 Task: Check the sale-to-list ratio of new carpet in the last 3 years.
Action: Mouse moved to (1023, 238)
Screenshot: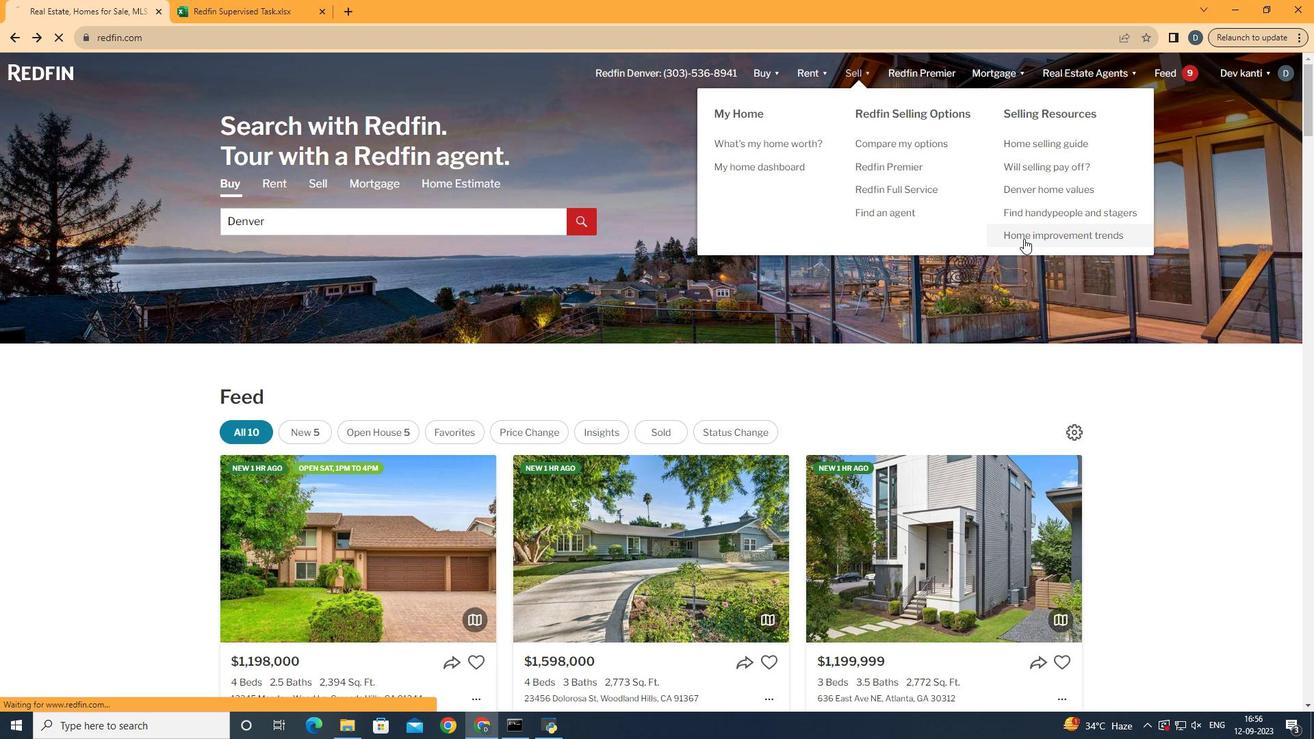 
Action: Mouse pressed left at (1023, 238)
Screenshot: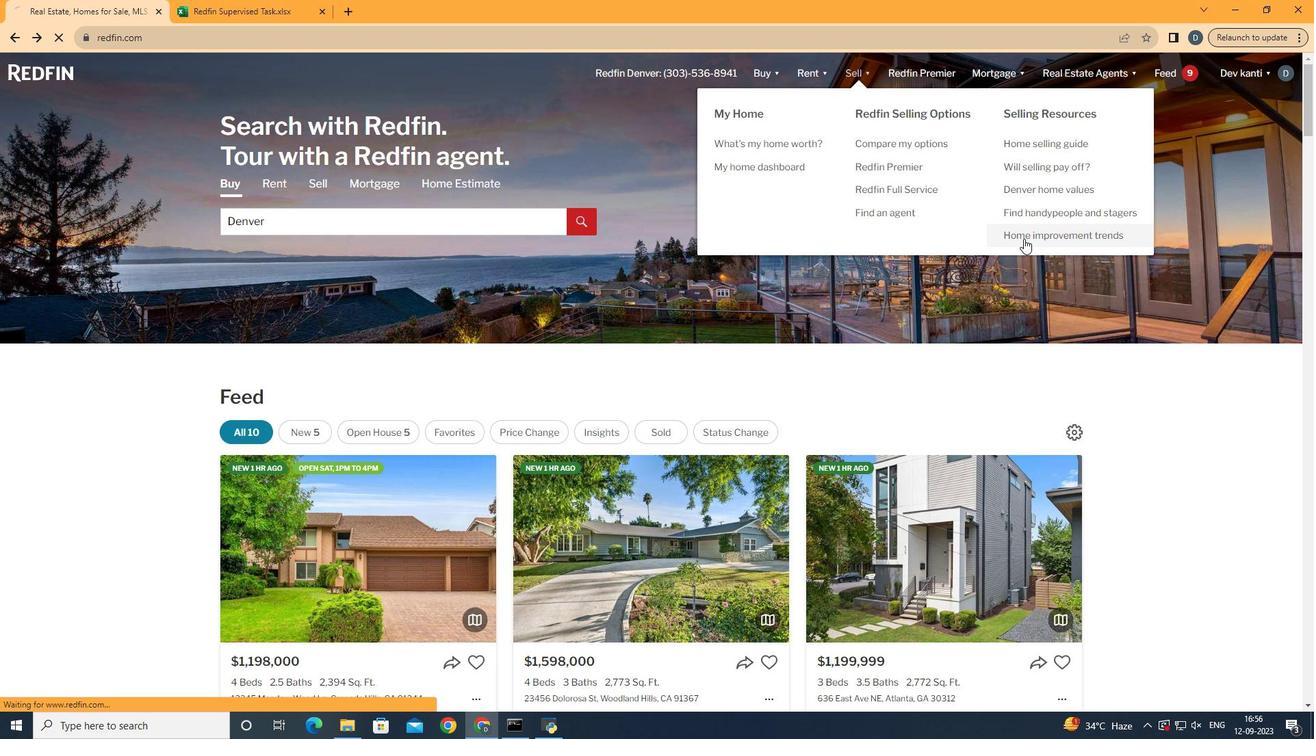 
Action: Mouse moved to (308, 260)
Screenshot: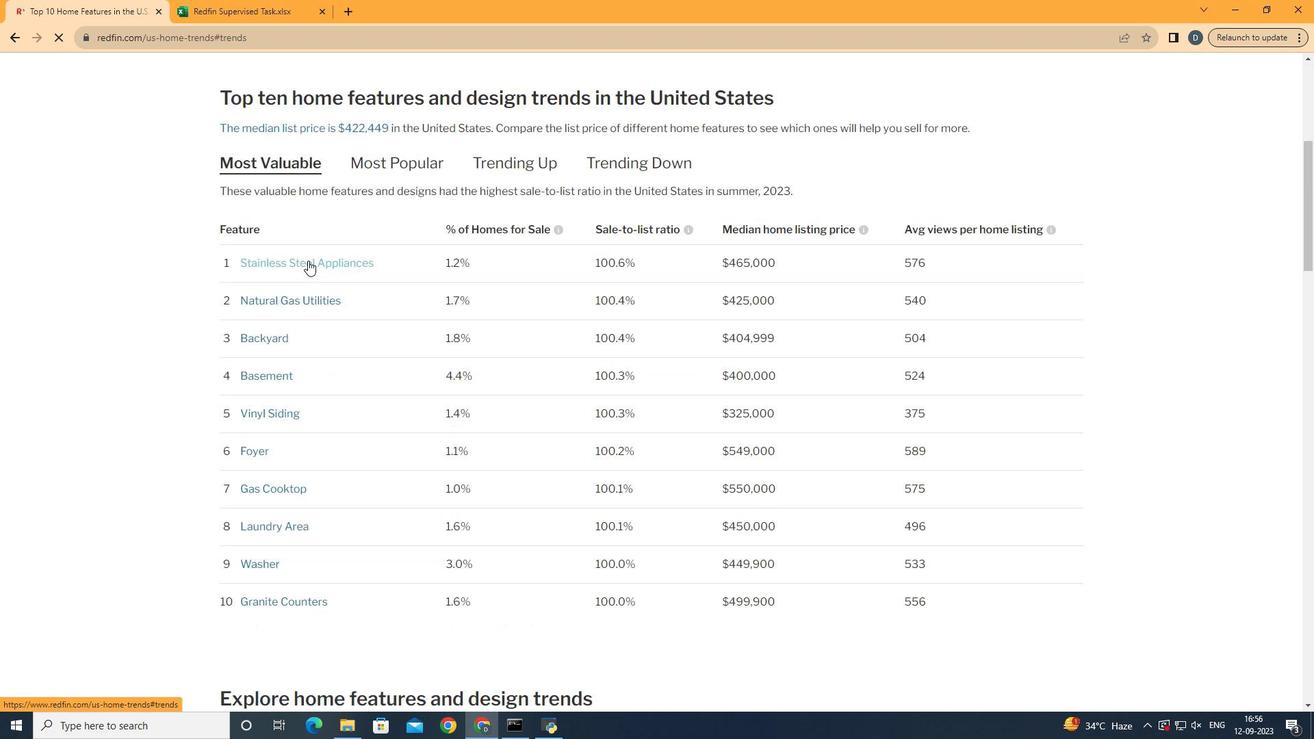 
Action: Mouse pressed left at (308, 260)
Screenshot: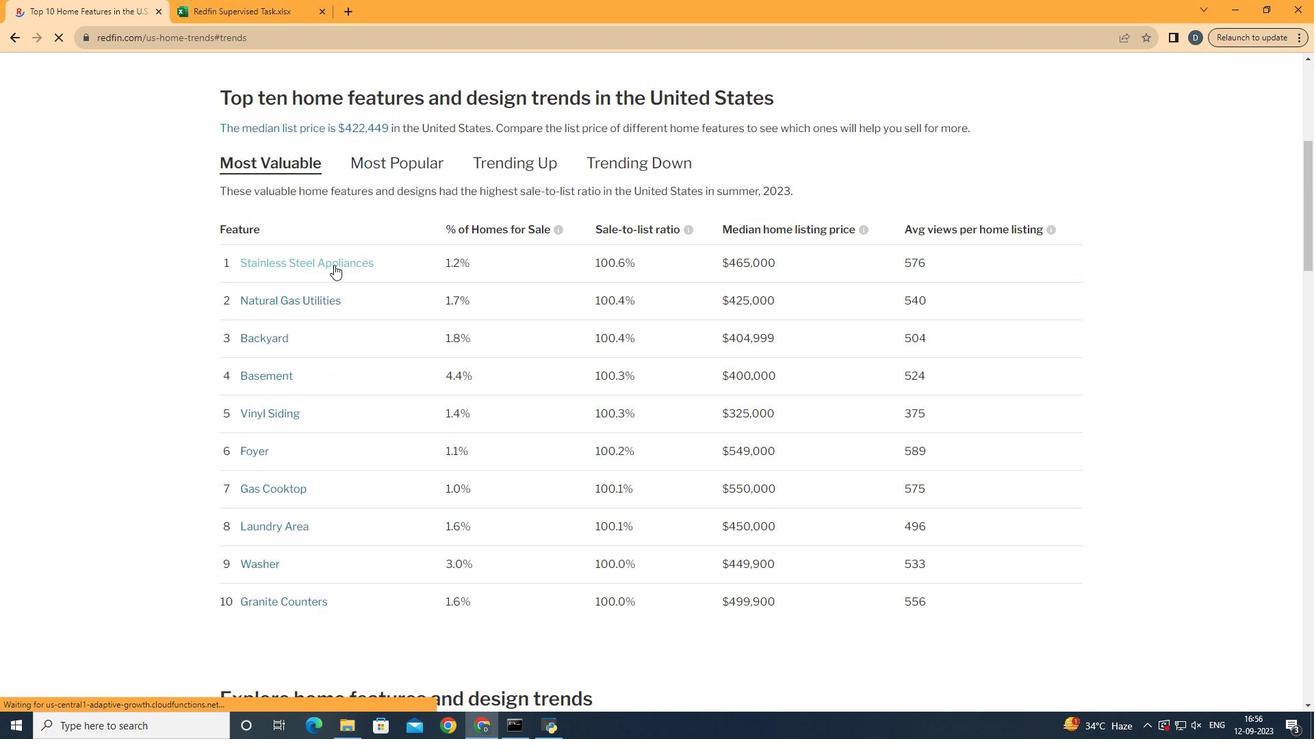 
Action: Mouse moved to (412, 337)
Screenshot: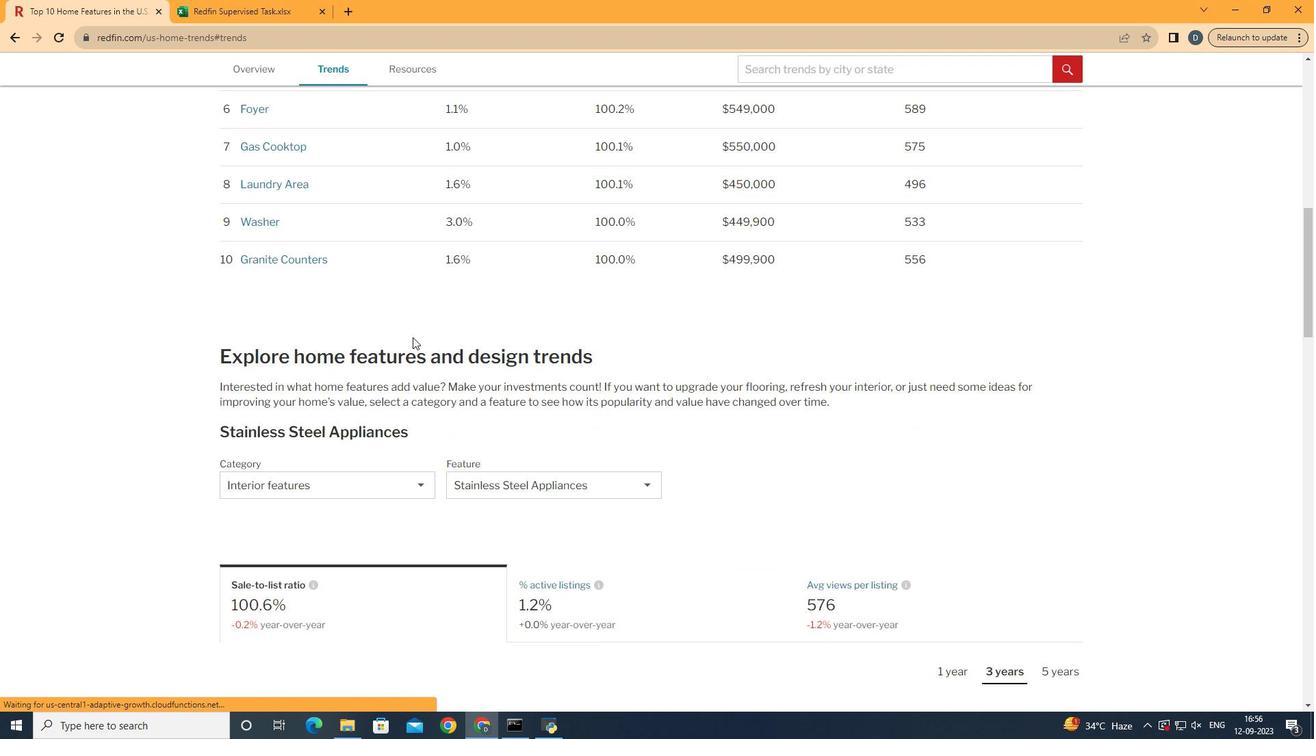 
Action: Mouse scrolled (412, 336) with delta (0, 0)
Screenshot: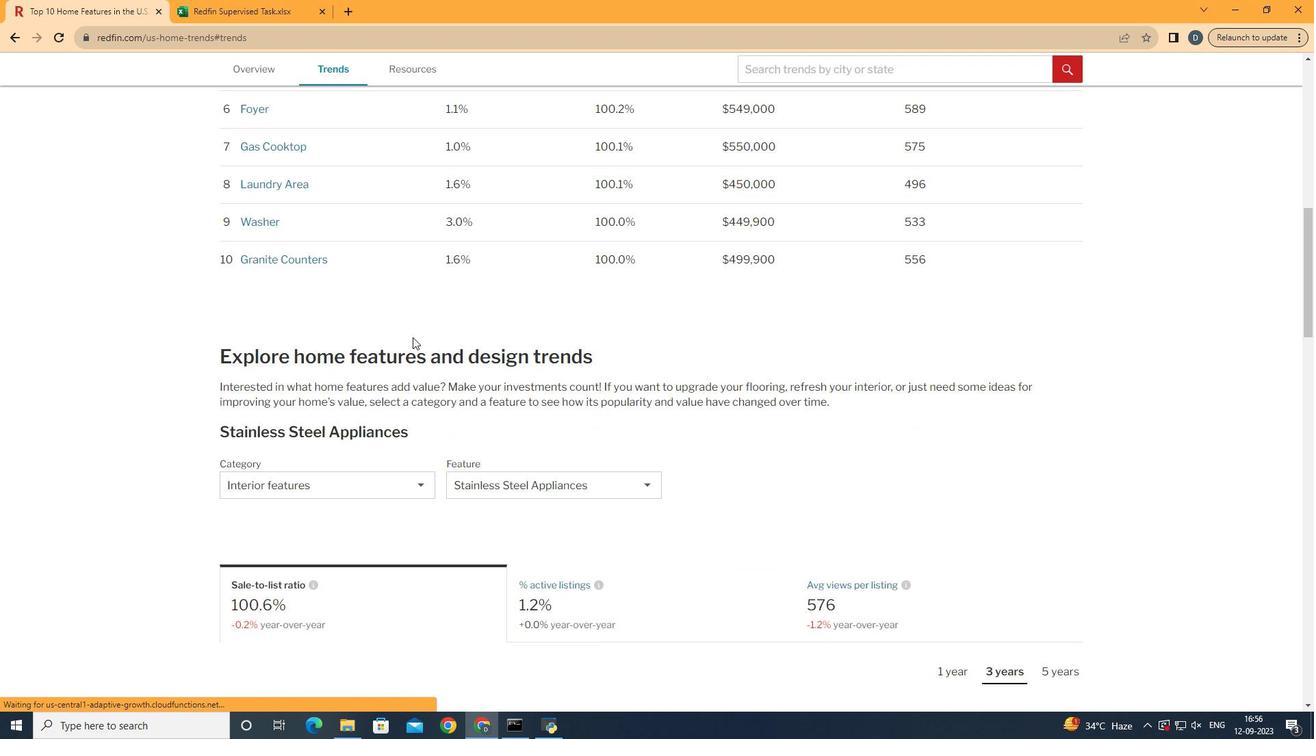 
Action: Mouse scrolled (412, 336) with delta (0, 0)
Screenshot: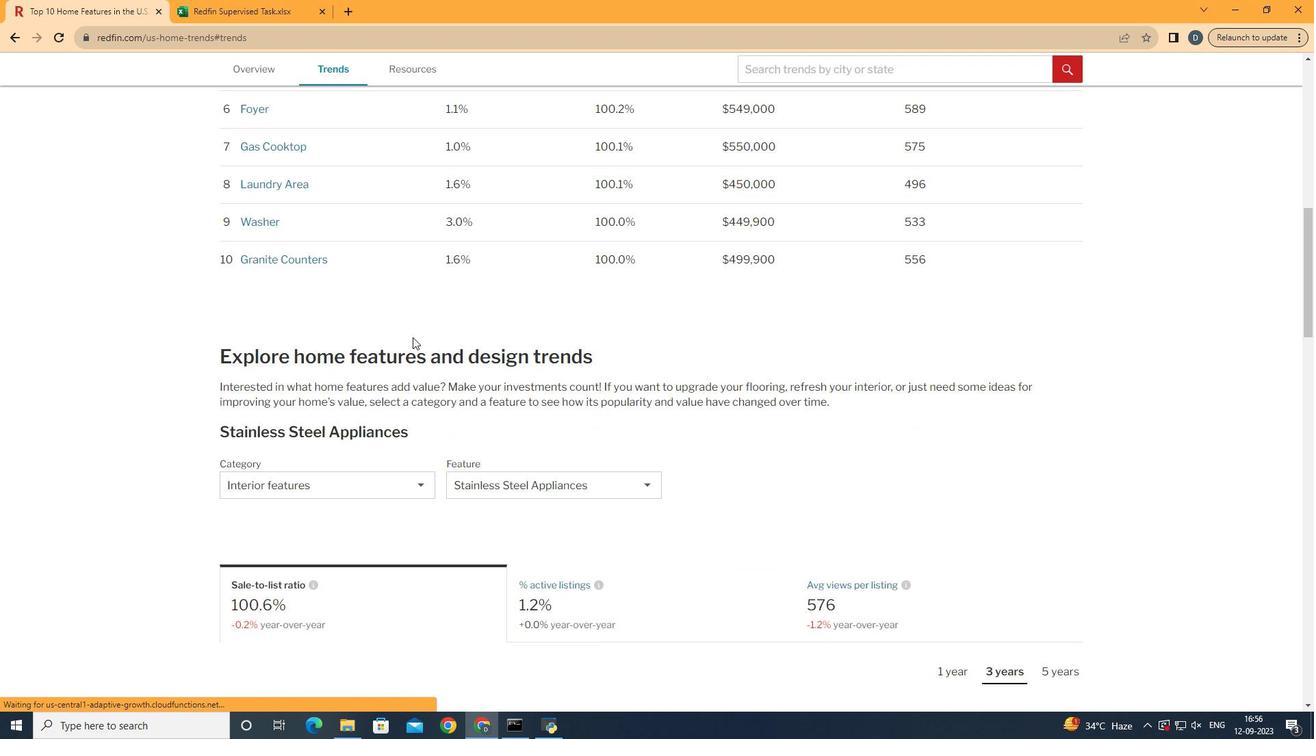 
Action: Mouse scrolled (412, 336) with delta (0, 0)
Screenshot: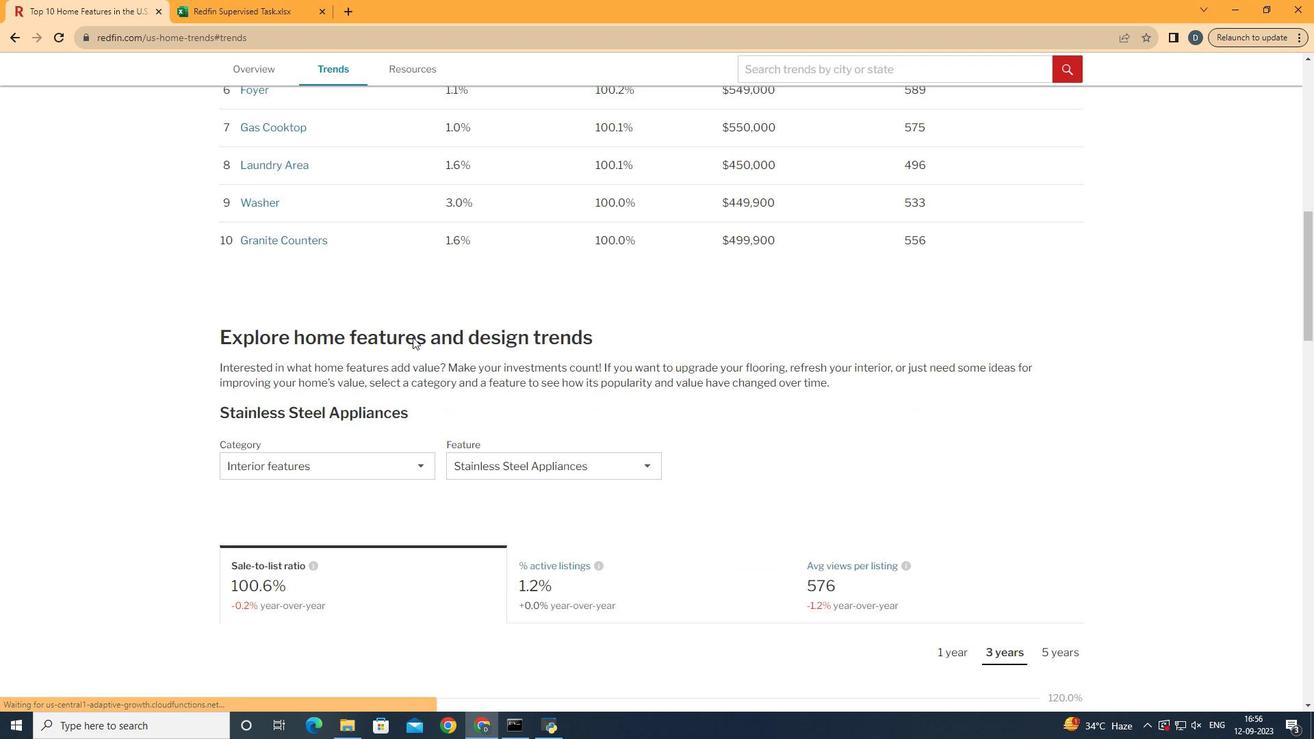 
Action: Mouse scrolled (412, 336) with delta (0, 0)
Screenshot: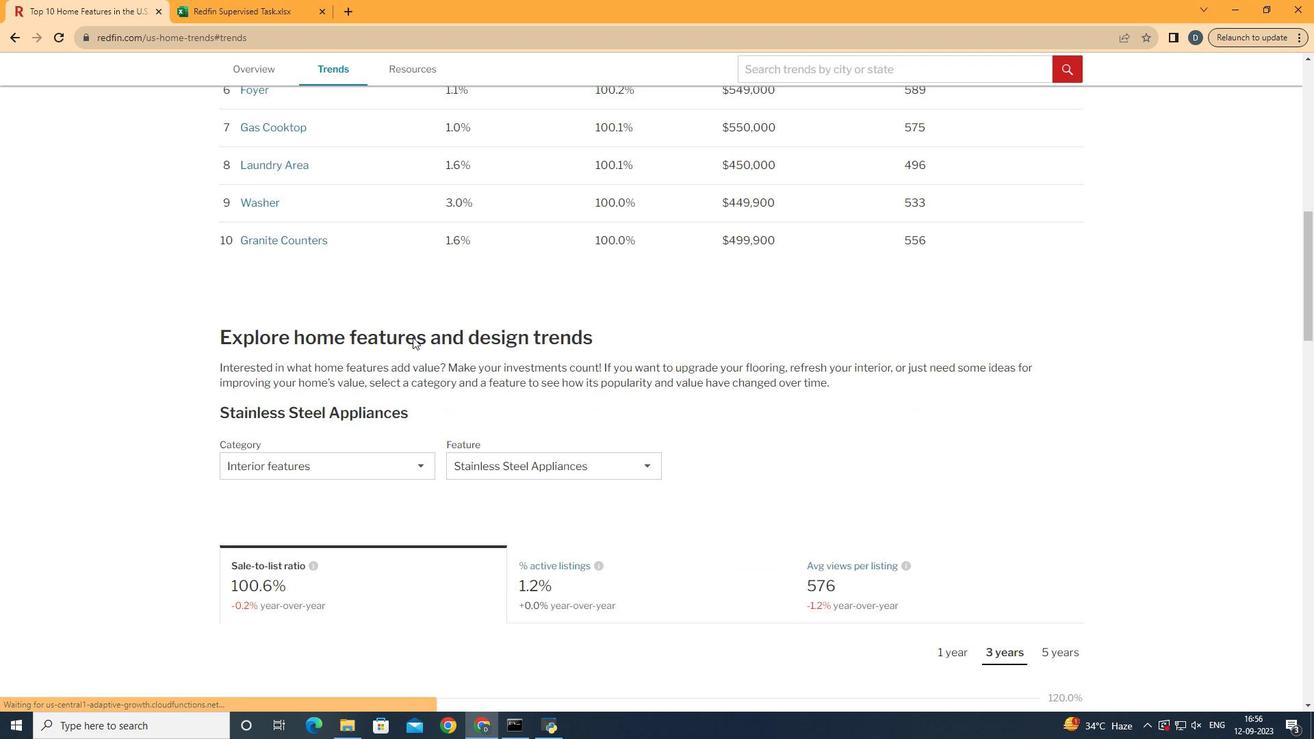 
Action: Mouse scrolled (412, 336) with delta (0, 0)
Screenshot: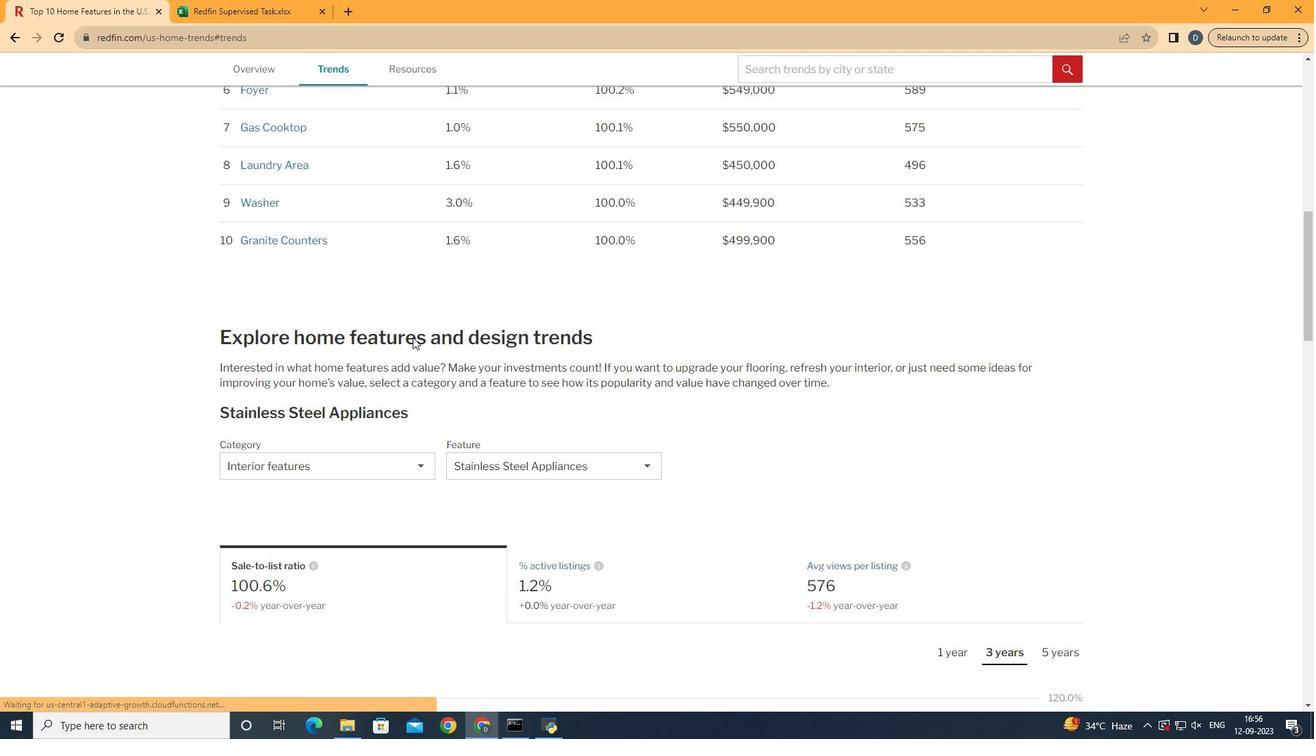 
Action: Mouse moved to (412, 337)
Screenshot: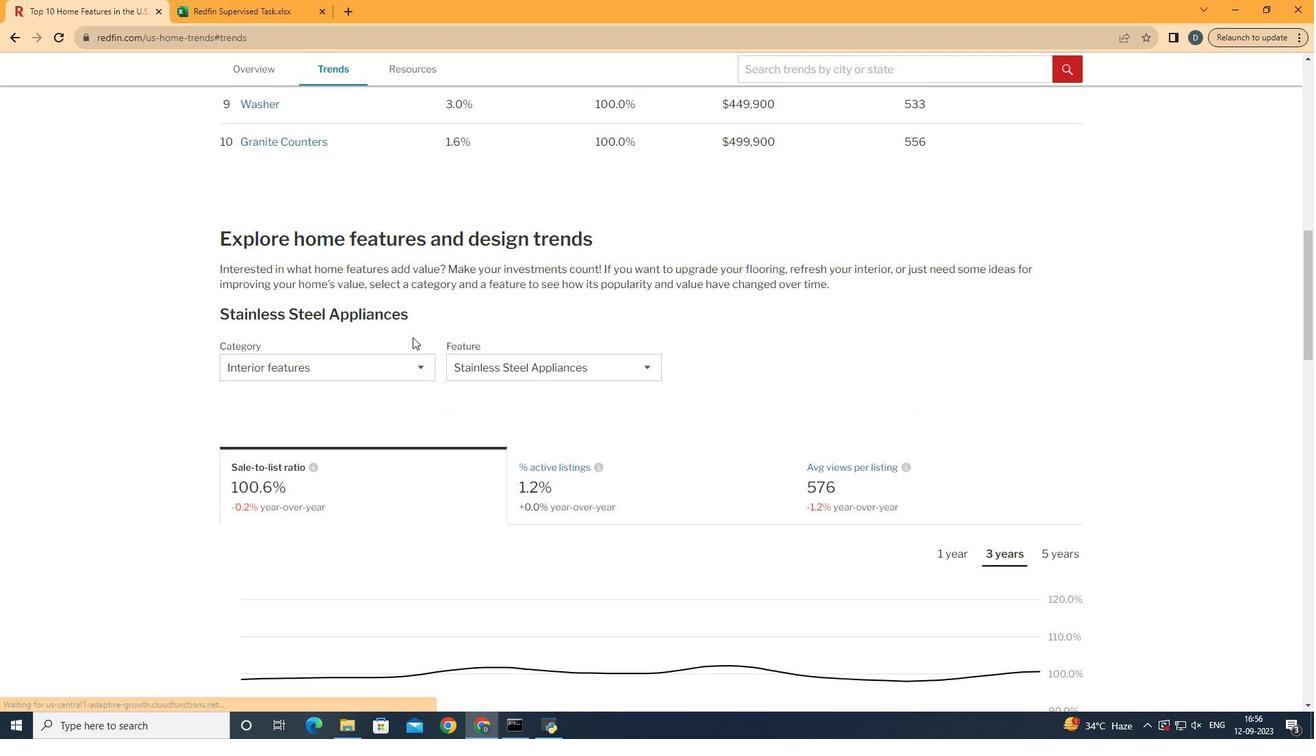 
Action: Mouse scrolled (412, 336) with delta (0, 0)
Screenshot: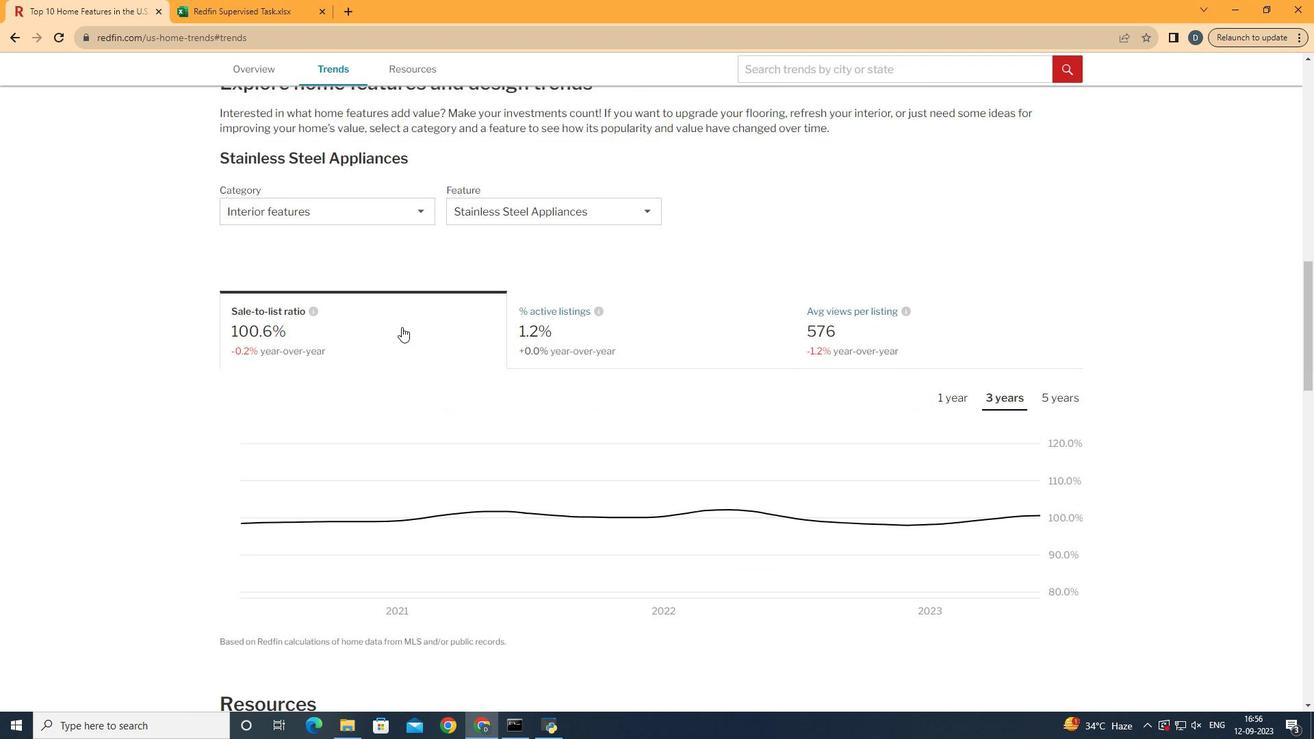 
Action: Mouse scrolled (412, 336) with delta (0, 0)
Screenshot: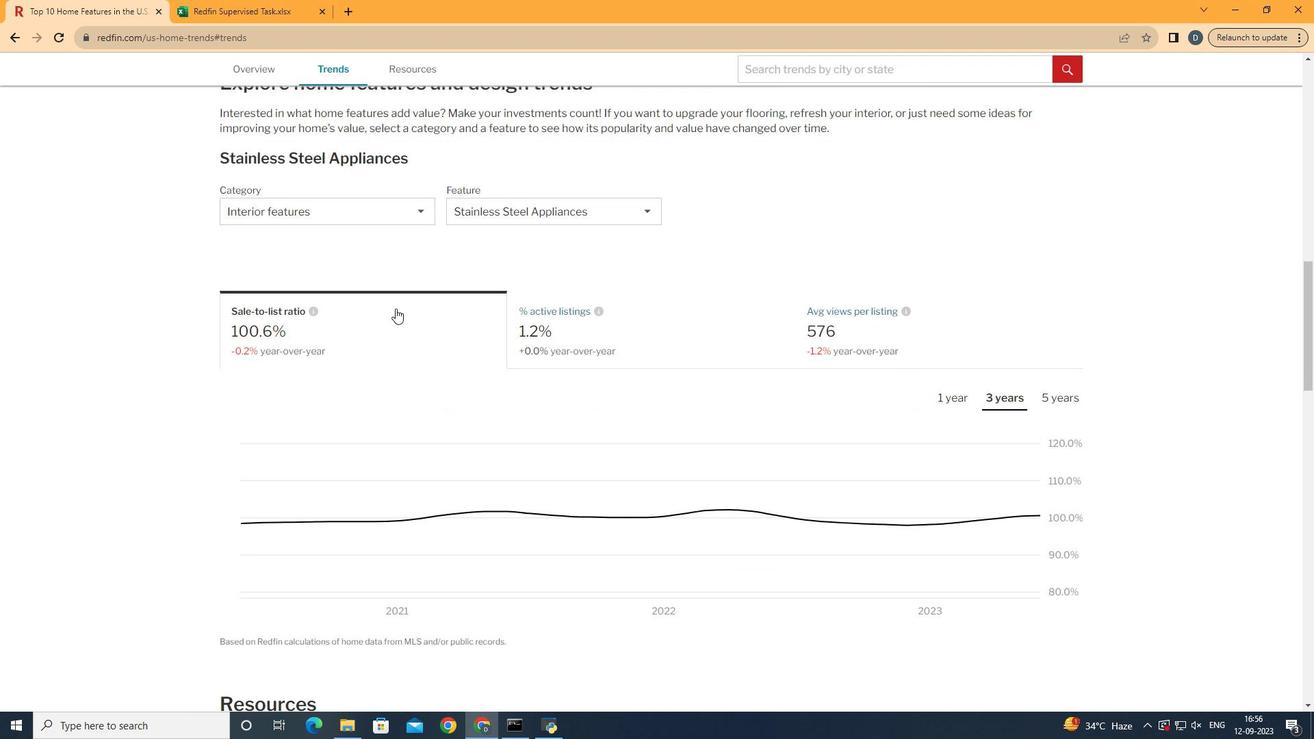 
Action: Mouse scrolled (412, 336) with delta (0, 0)
Screenshot: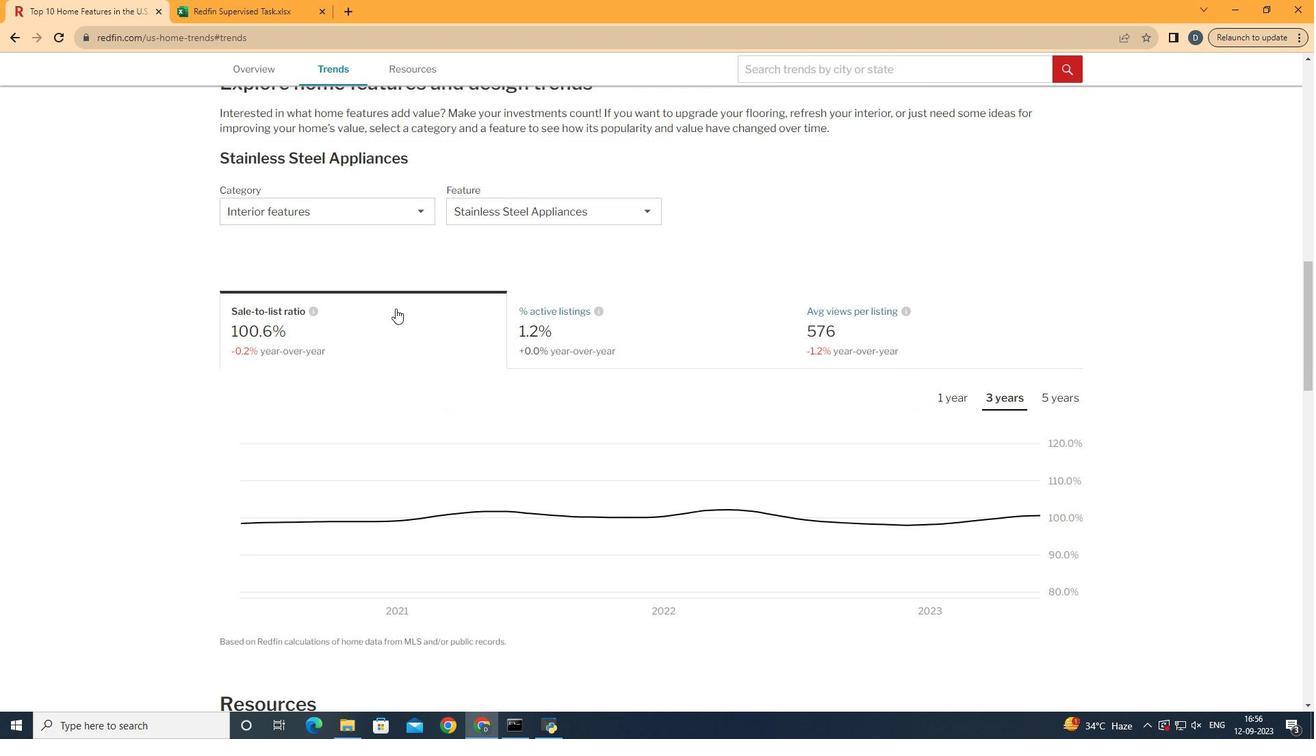 
Action: Mouse scrolled (412, 336) with delta (0, 0)
Screenshot: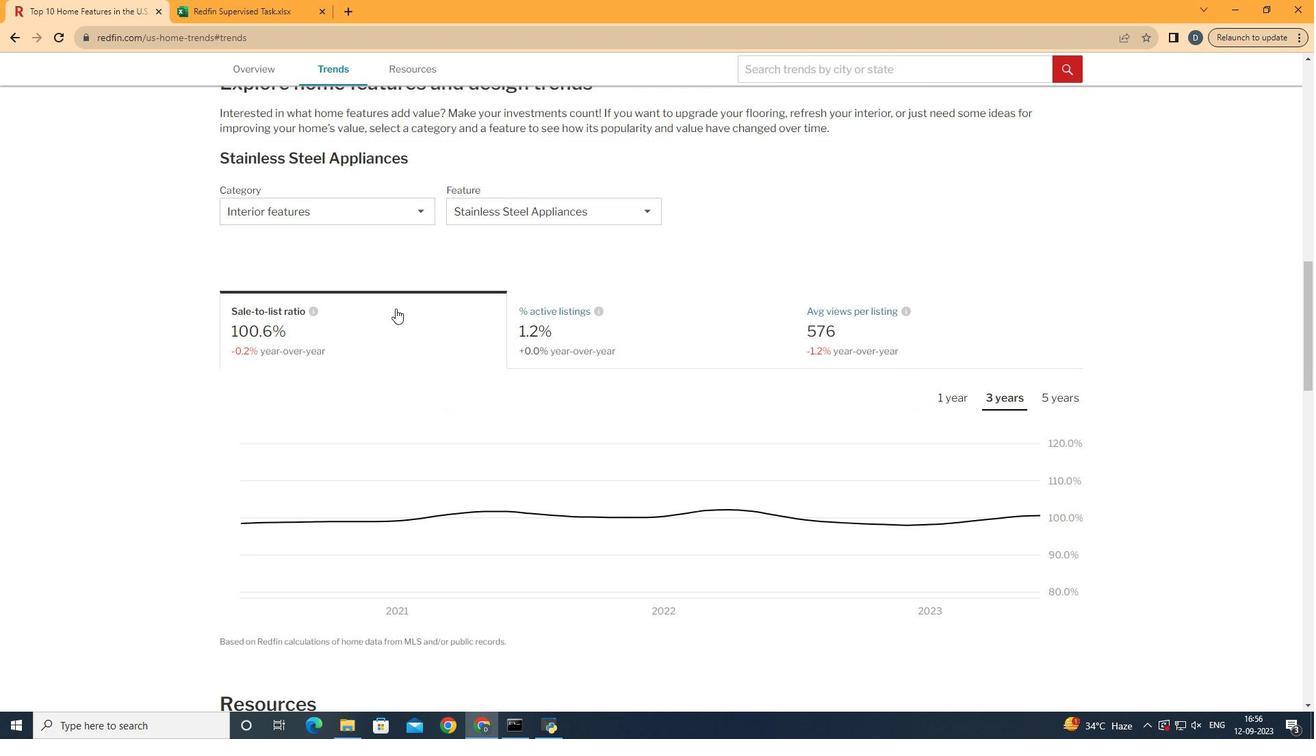 
Action: Mouse moved to (401, 210)
Screenshot: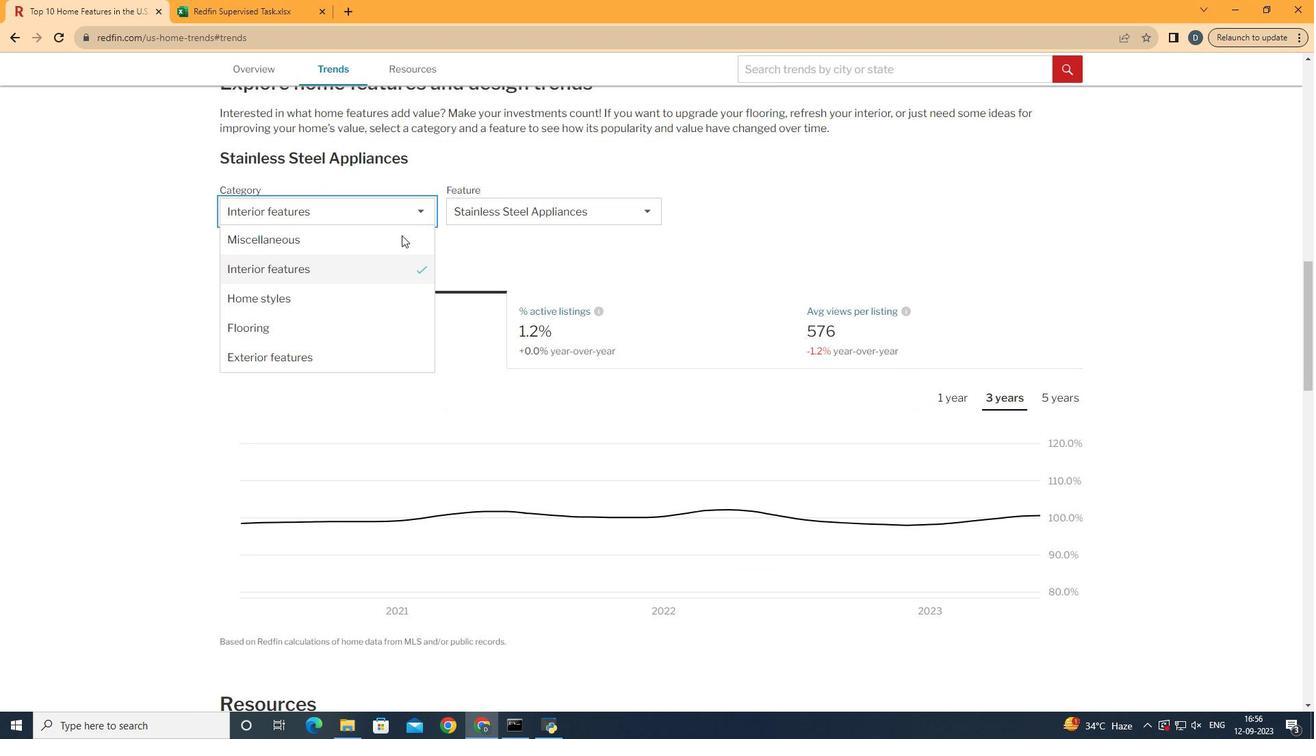 
Action: Mouse pressed left at (401, 210)
Screenshot: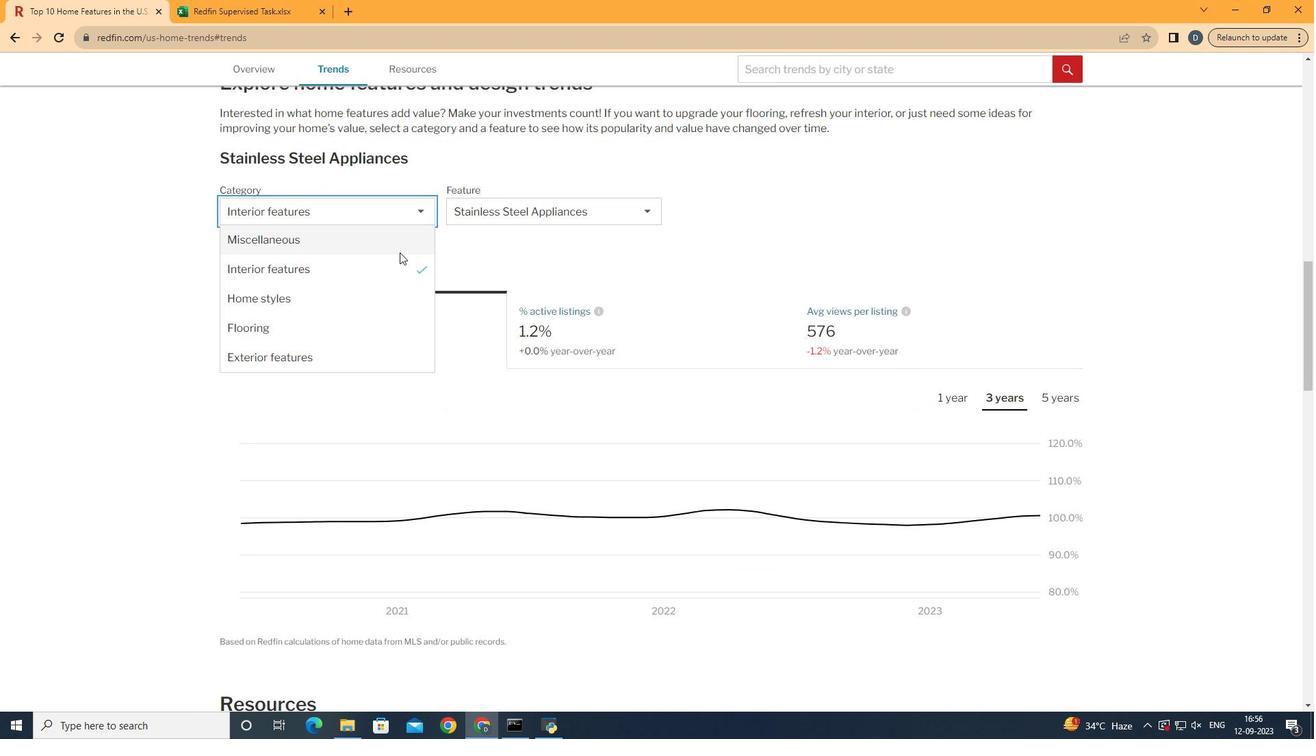 
Action: Mouse moved to (397, 267)
Screenshot: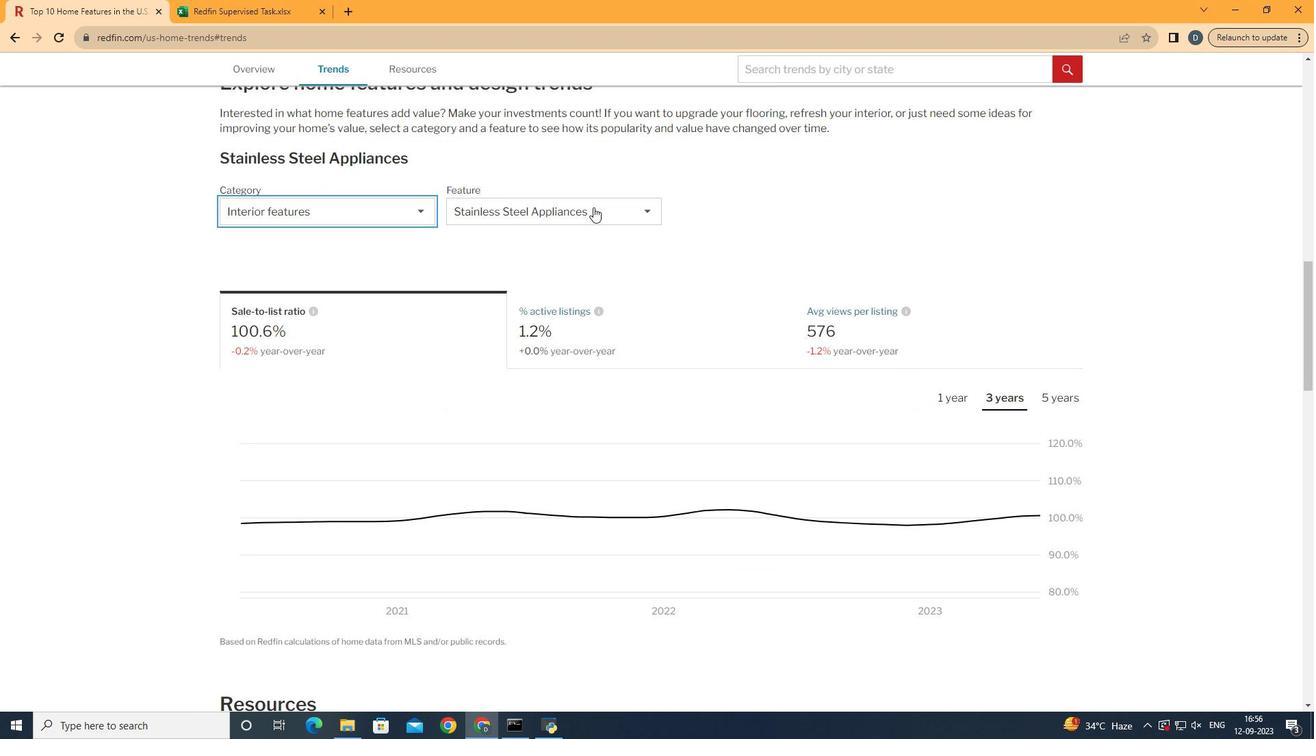 
Action: Mouse pressed left at (397, 267)
Screenshot: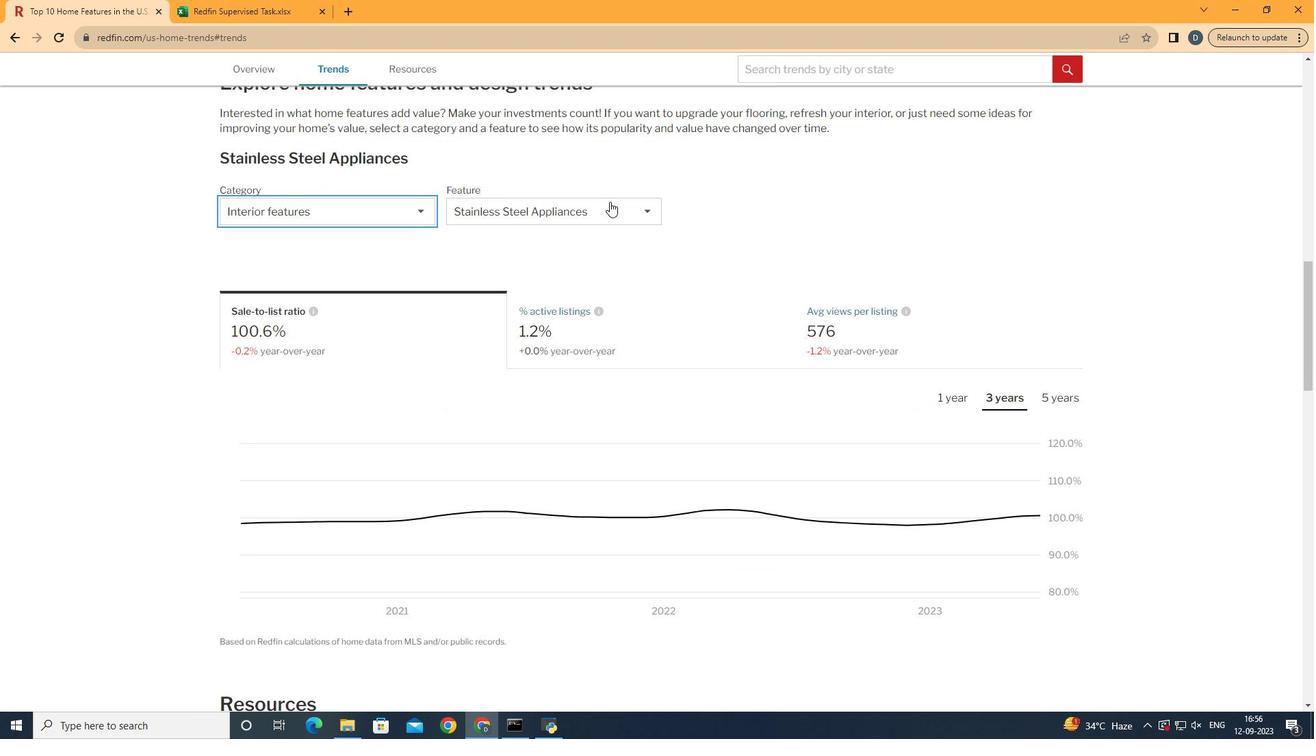 
Action: Mouse moved to (609, 201)
Screenshot: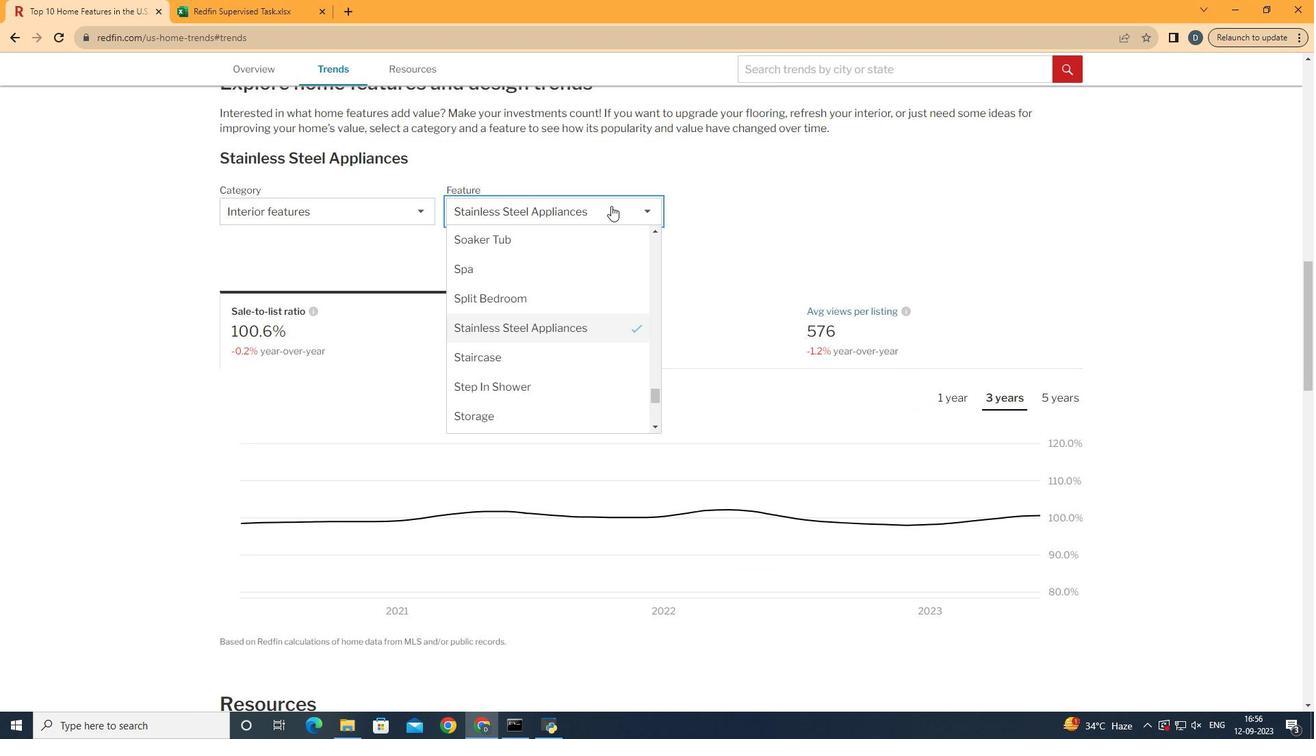 
Action: Mouse pressed left at (609, 201)
Screenshot: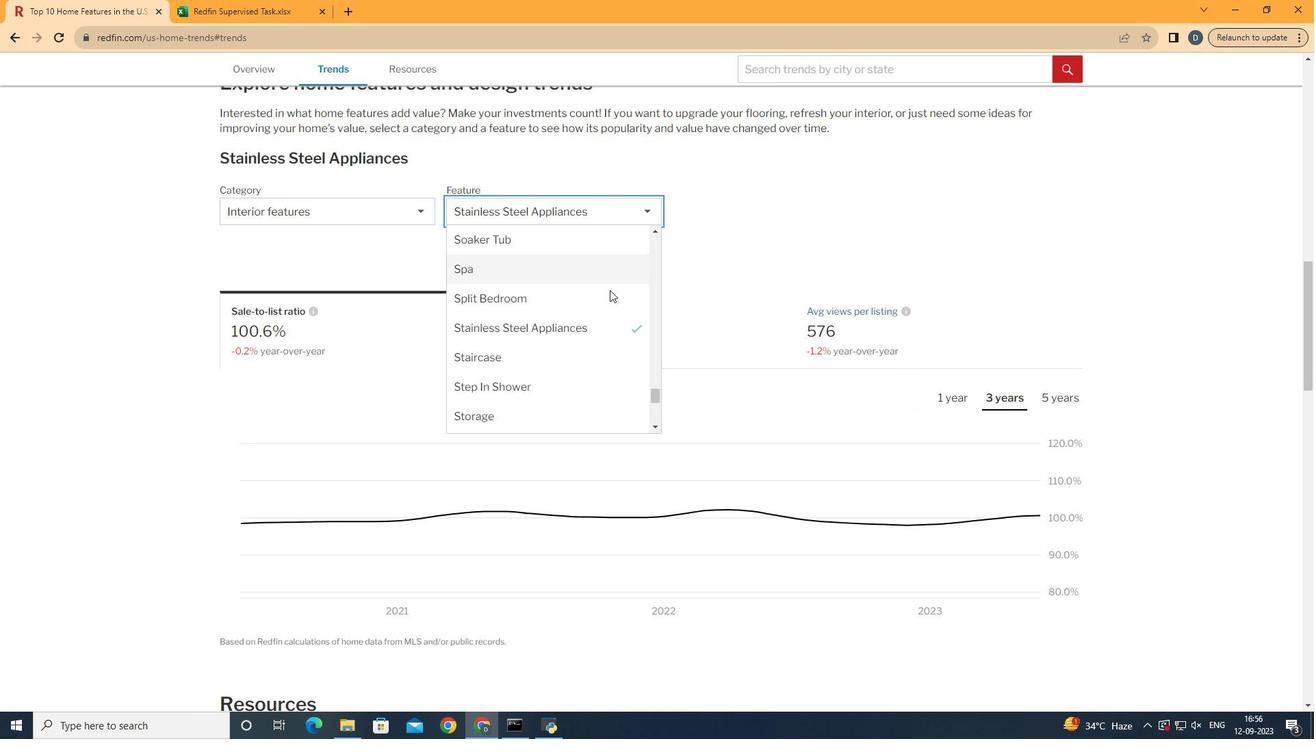 
Action: Mouse moved to (600, 377)
Screenshot: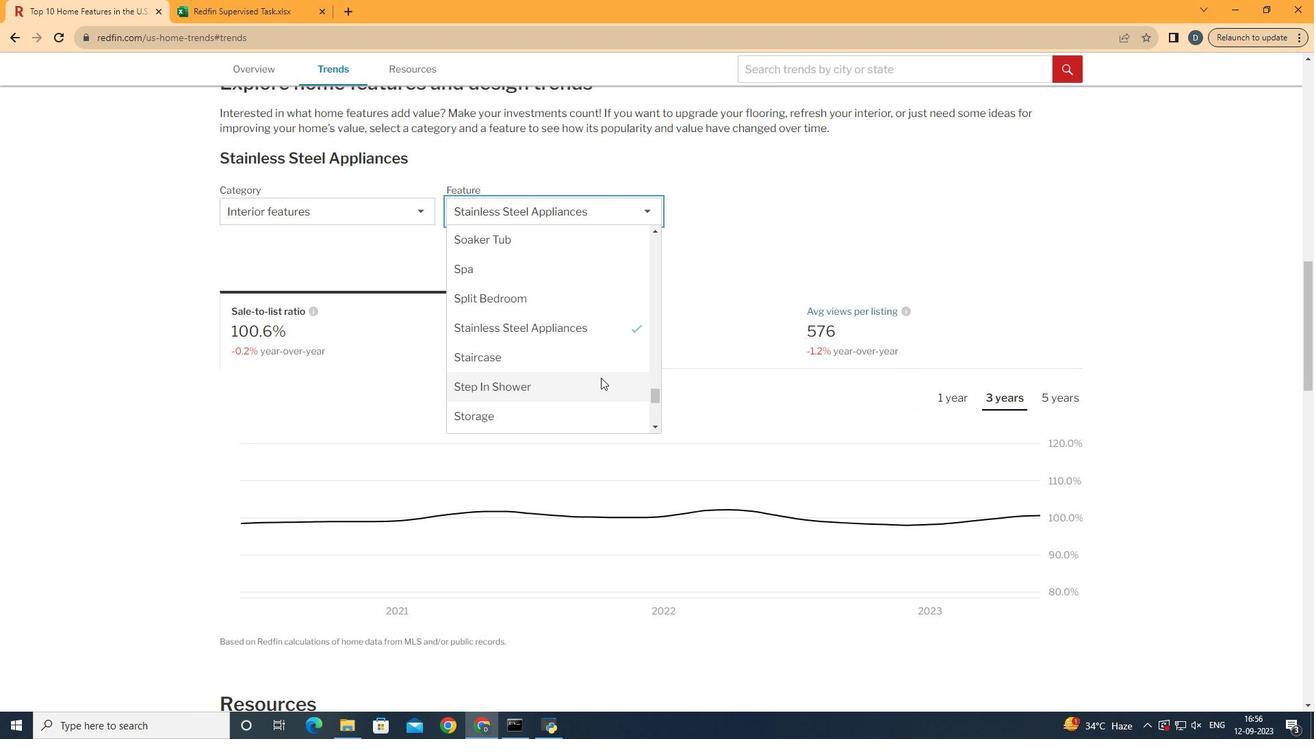 
Action: Mouse scrolled (600, 378) with delta (0, 0)
Screenshot: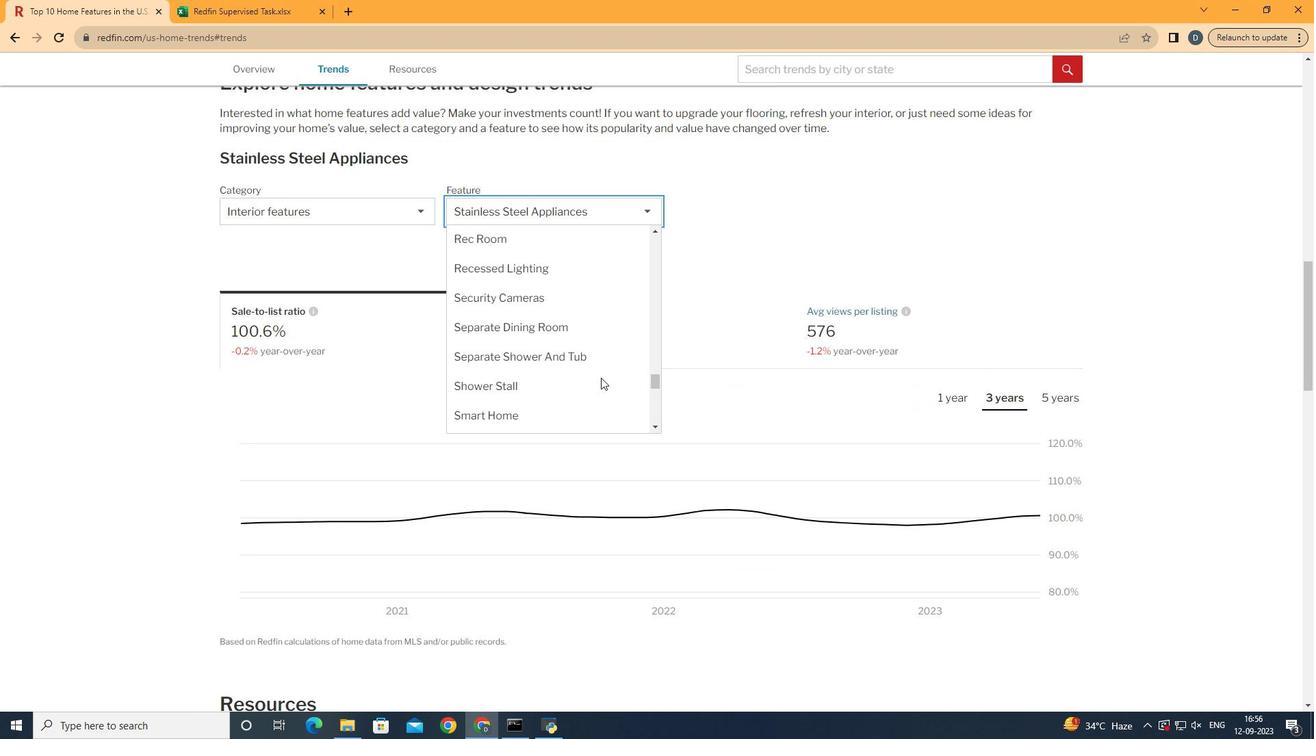 
Action: Mouse scrolled (600, 378) with delta (0, 0)
Screenshot: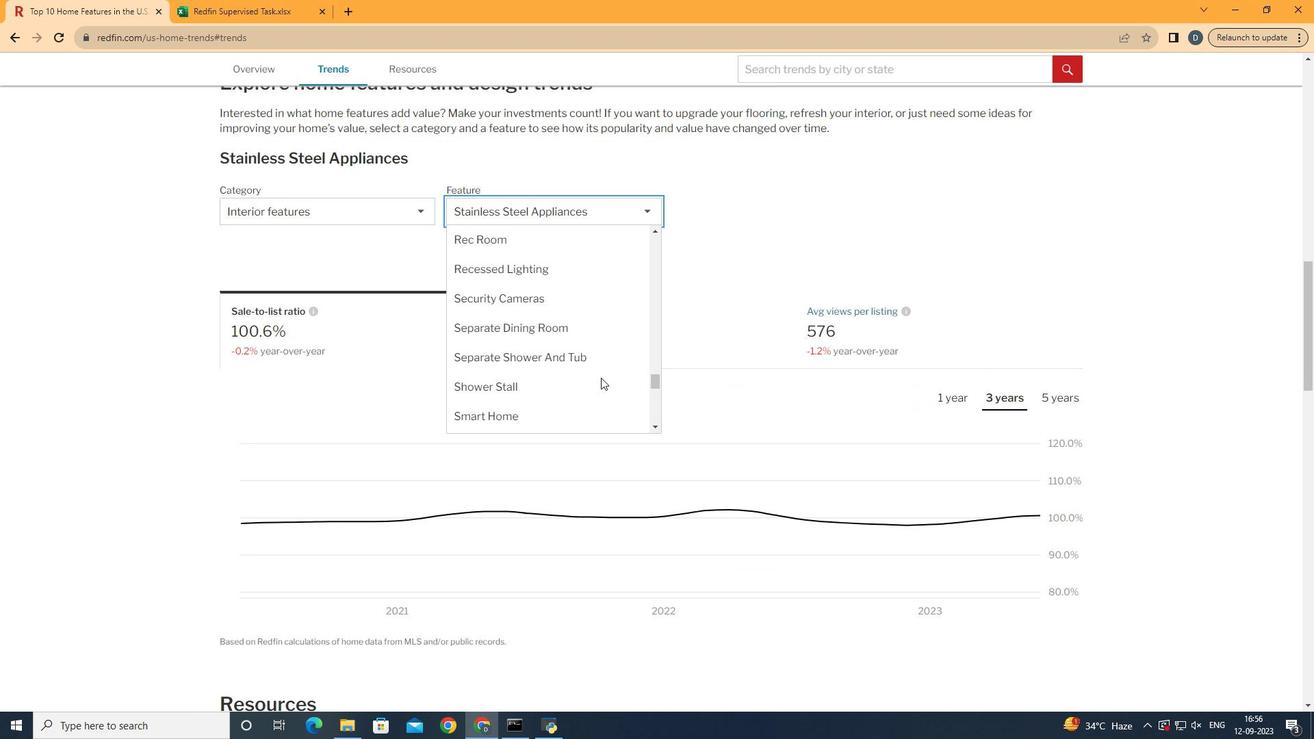 
Action: Mouse scrolled (600, 378) with delta (0, 0)
Screenshot: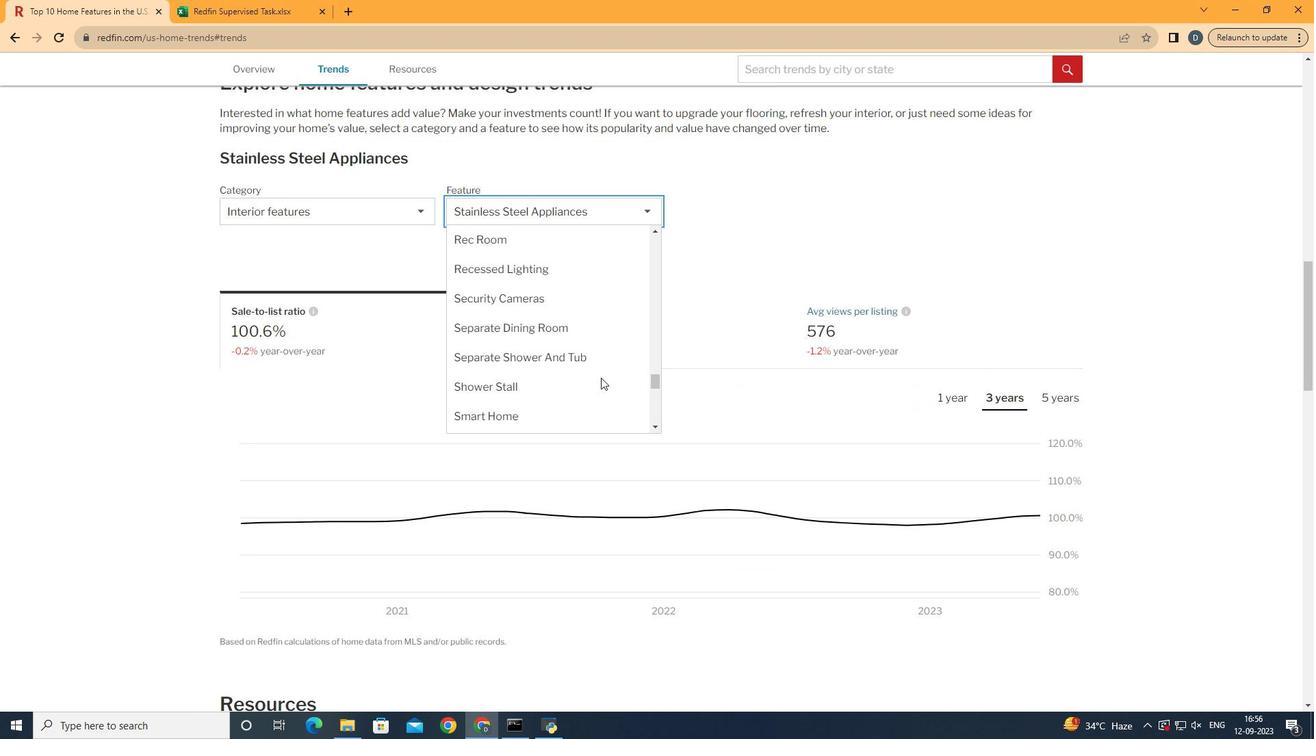 
Action: Mouse scrolled (600, 378) with delta (0, 0)
Screenshot: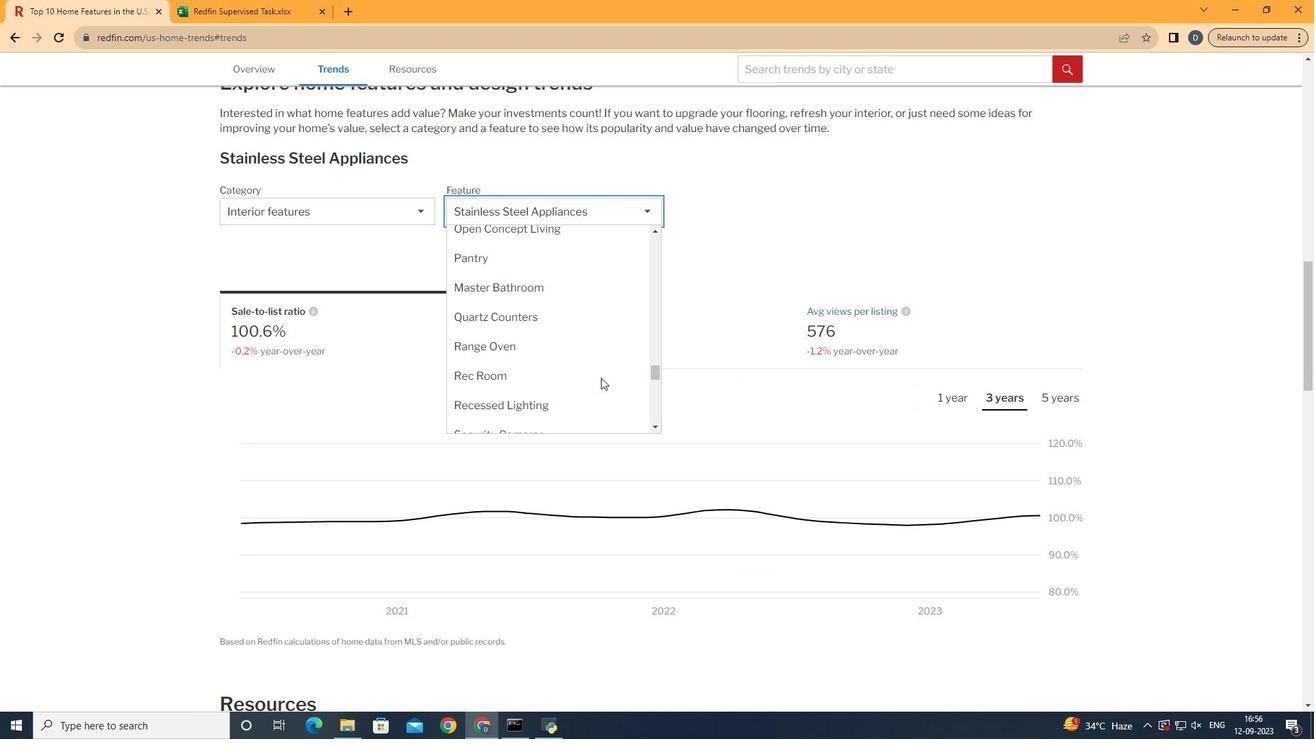 
Action: Mouse scrolled (600, 378) with delta (0, 0)
Screenshot: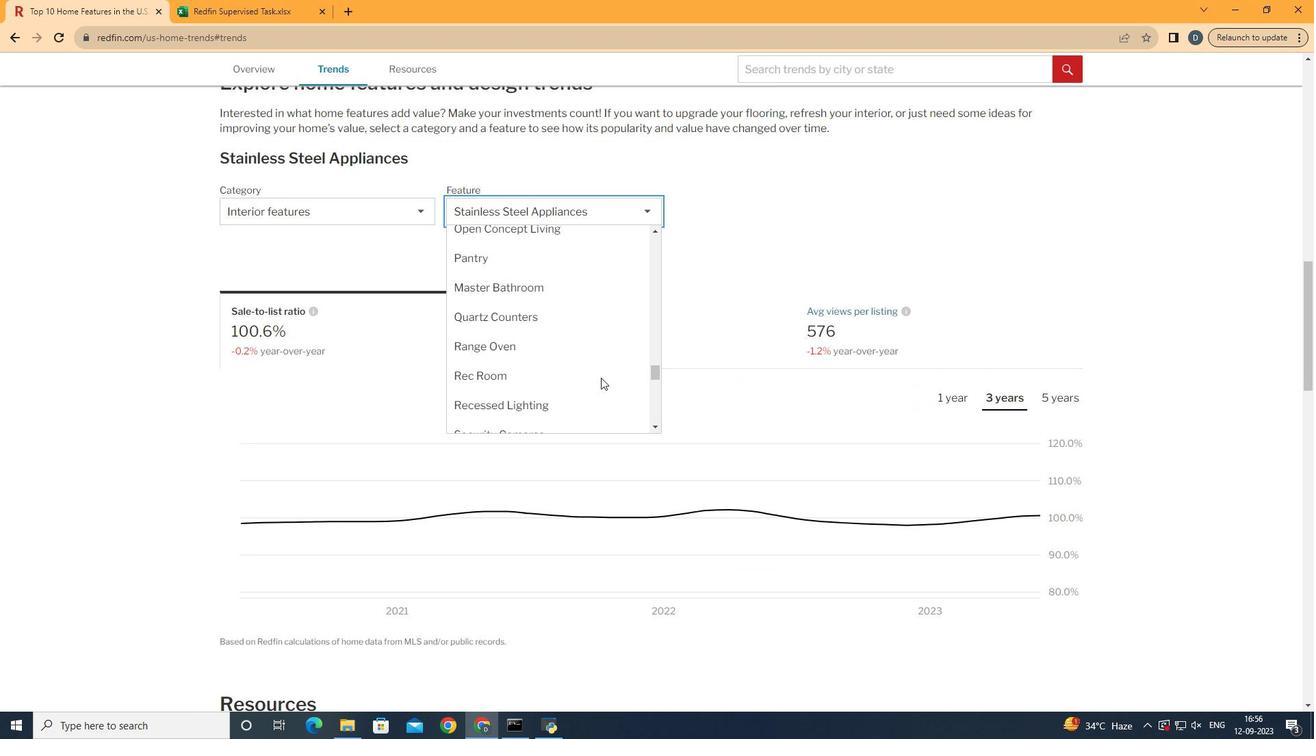 
Action: Mouse moved to (574, 301)
Screenshot: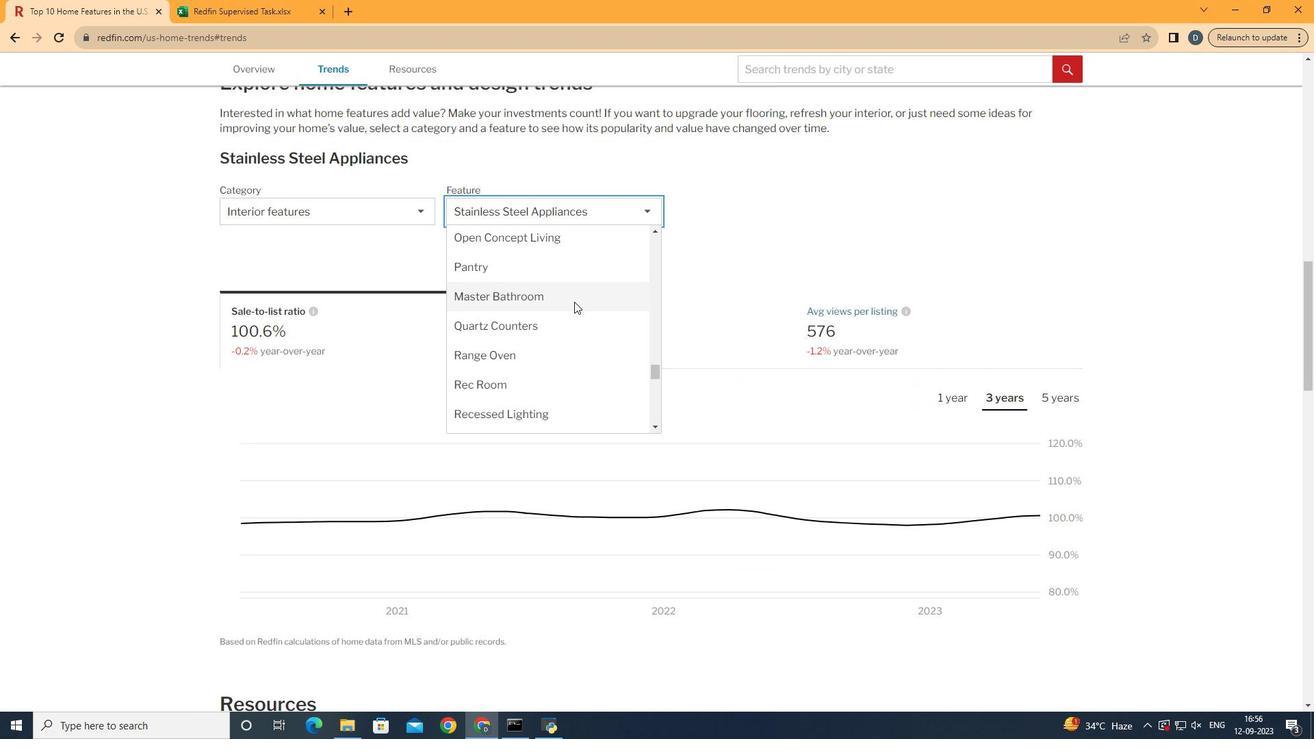 
Action: Mouse scrolled (574, 302) with delta (0, 0)
Screenshot: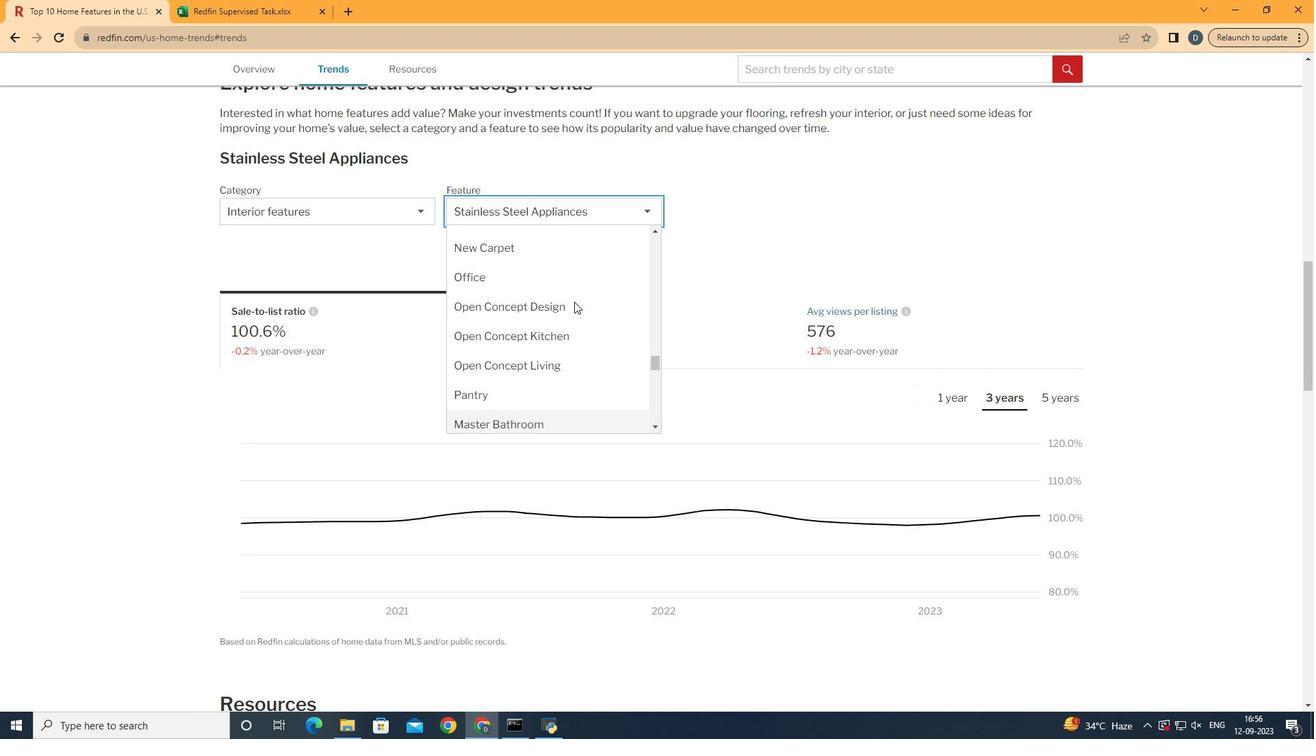 
Action: Mouse scrolled (574, 302) with delta (0, 0)
Screenshot: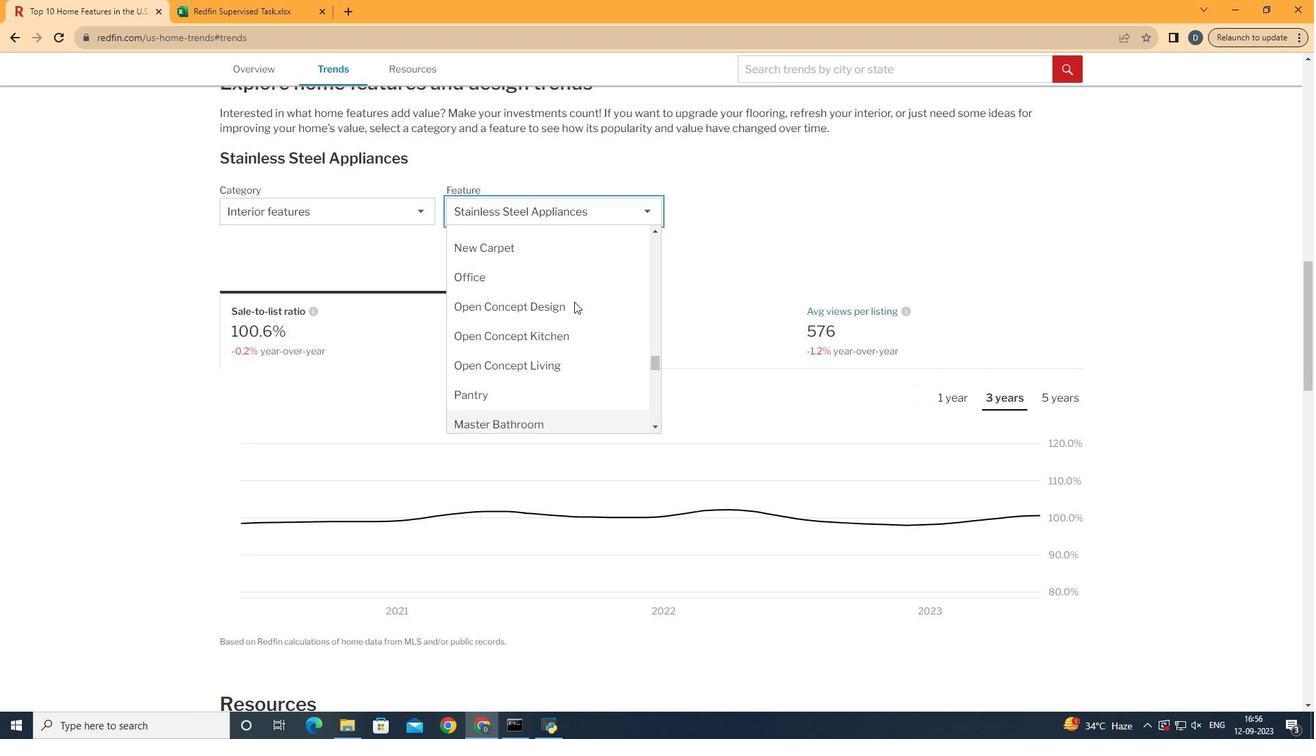 
Action: Mouse moved to (575, 277)
Screenshot: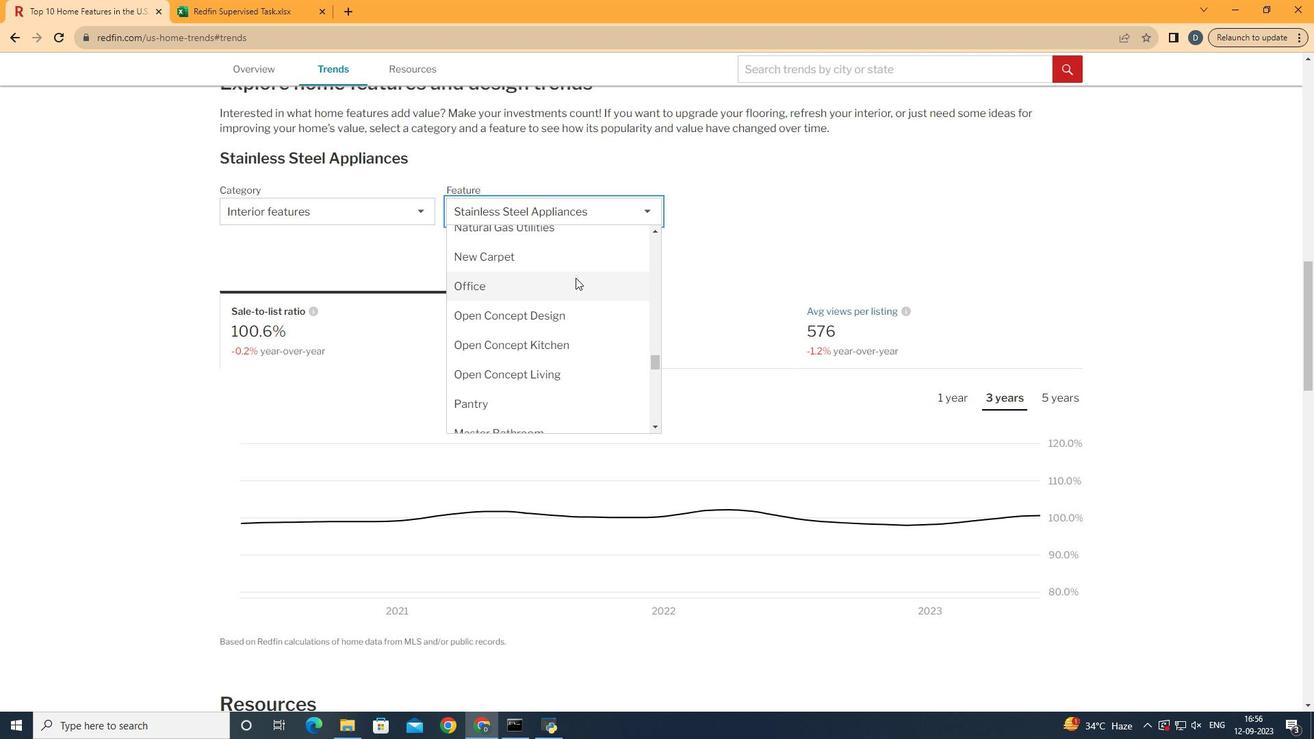 
Action: Mouse scrolled (575, 278) with delta (0, 0)
Screenshot: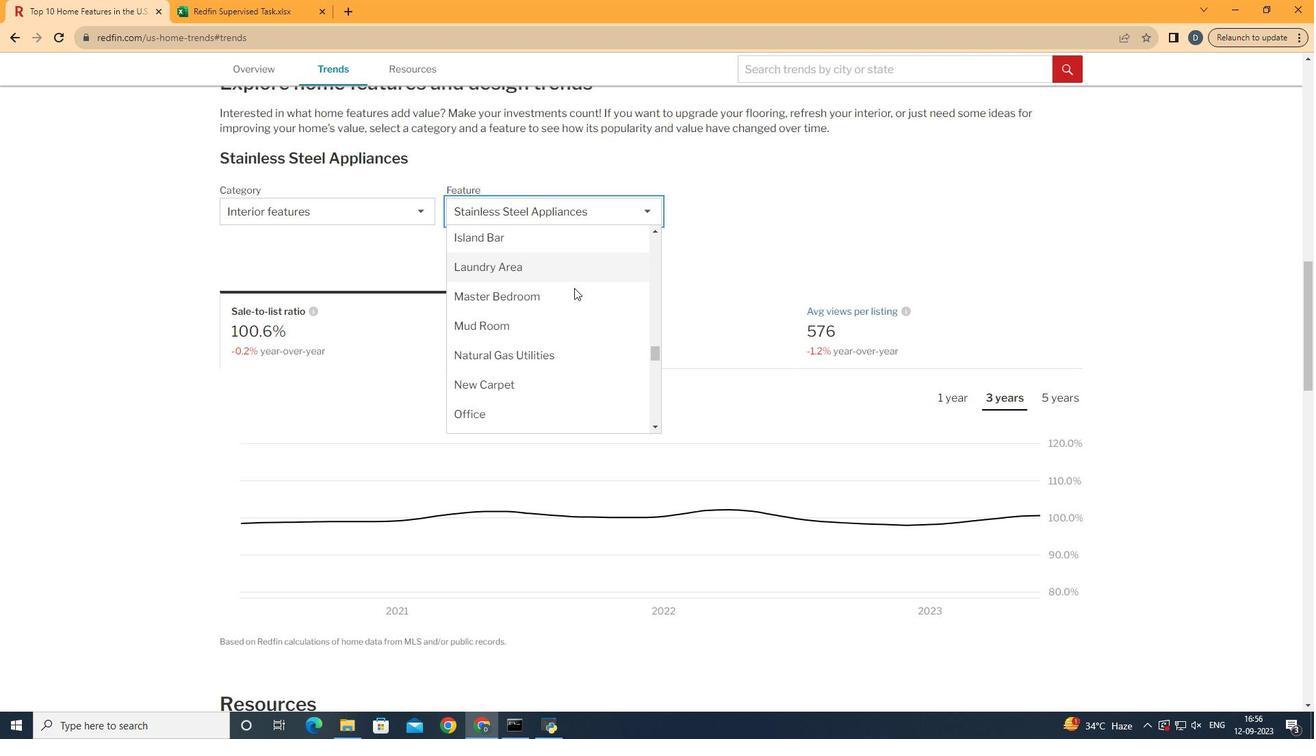 
Action: Mouse scrolled (575, 278) with delta (0, 0)
Screenshot: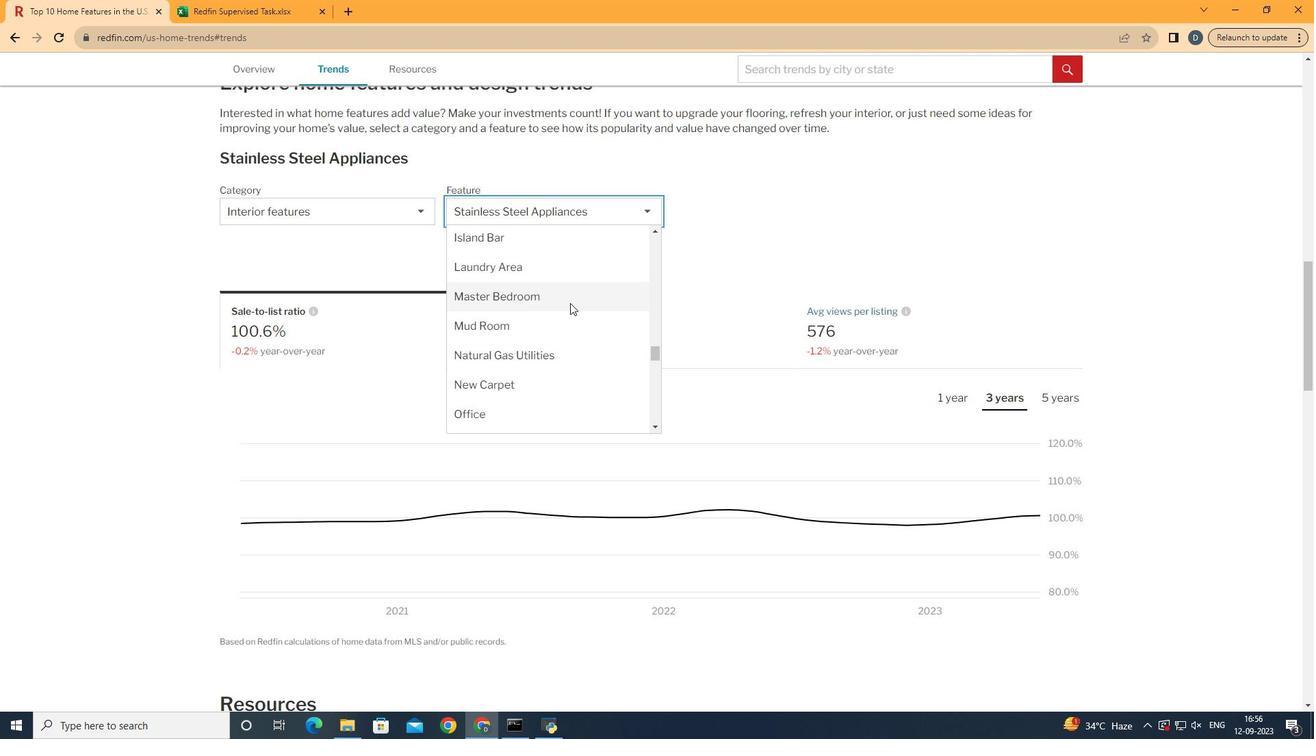 
Action: Mouse moved to (557, 390)
Screenshot: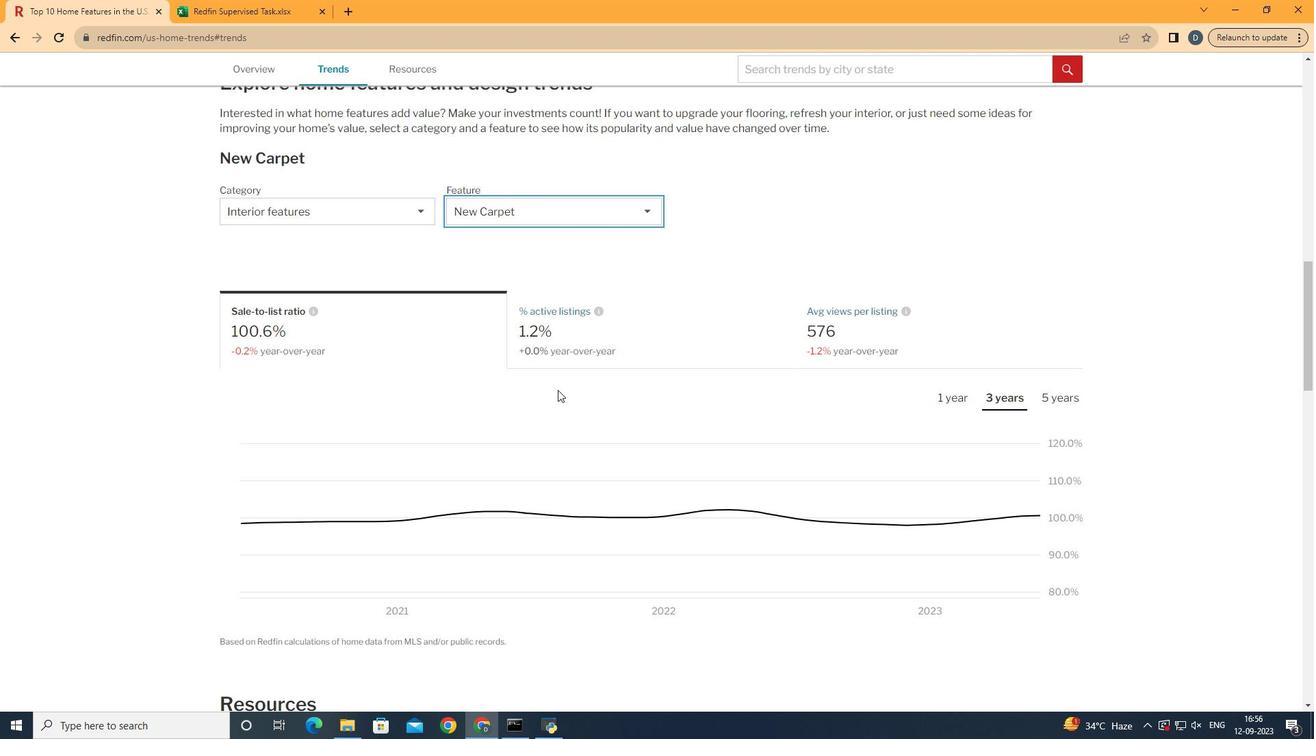 
Action: Mouse pressed left at (557, 390)
Screenshot: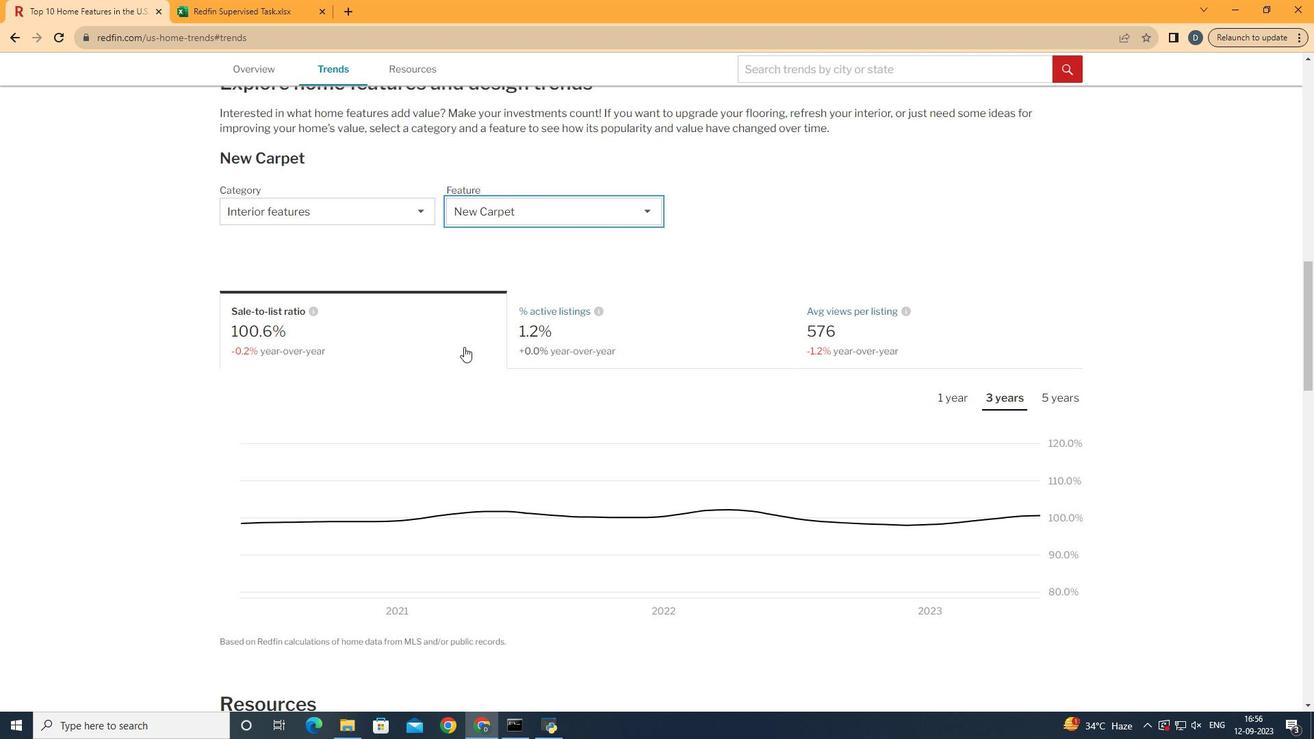 
Action: Mouse moved to (428, 336)
Screenshot: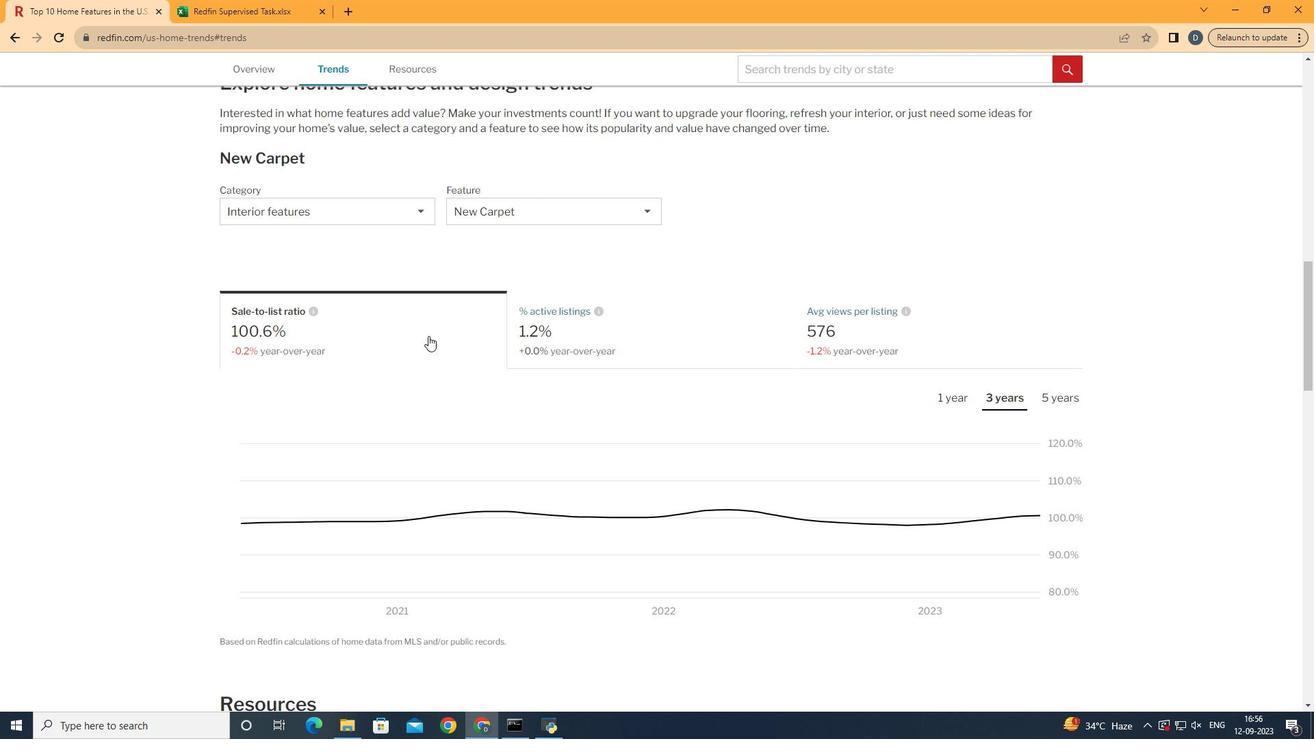 
Action: Mouse pressed left at (428, 336)
Screenshot: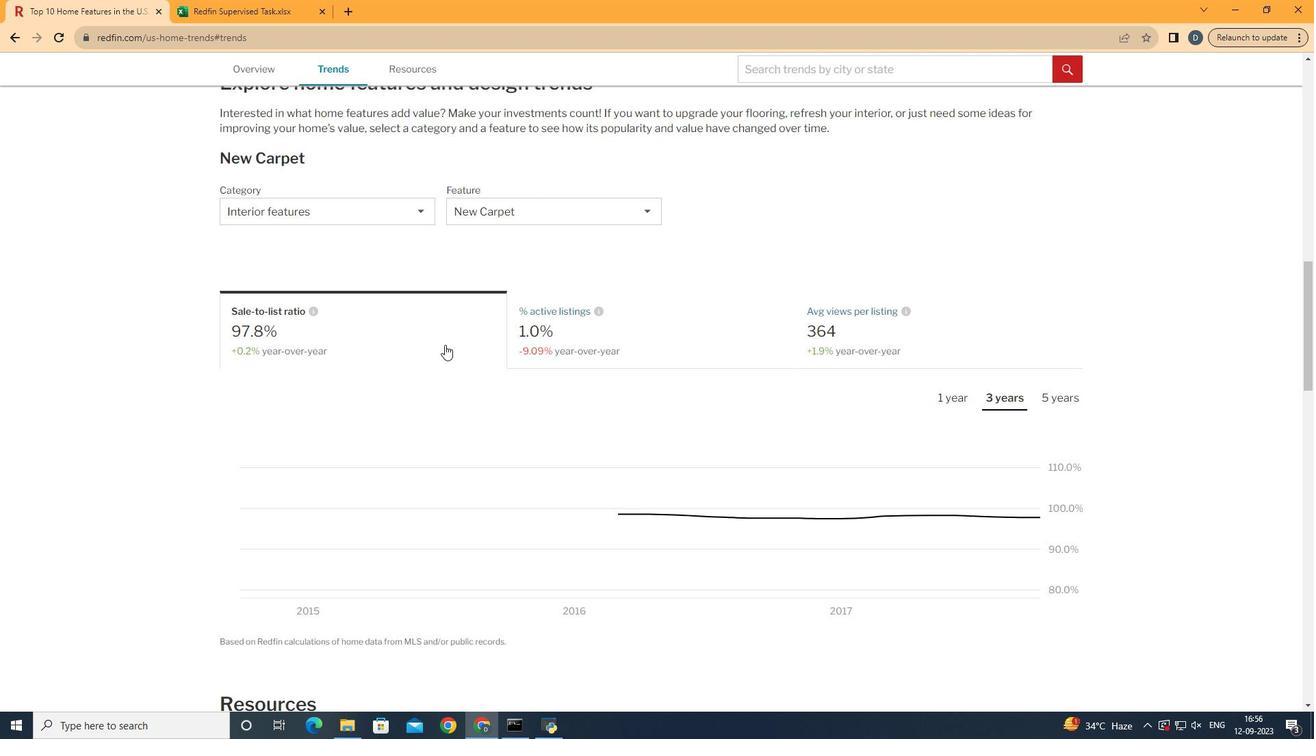 
Action: Mouse moved to (1015, 402)
Screenshot: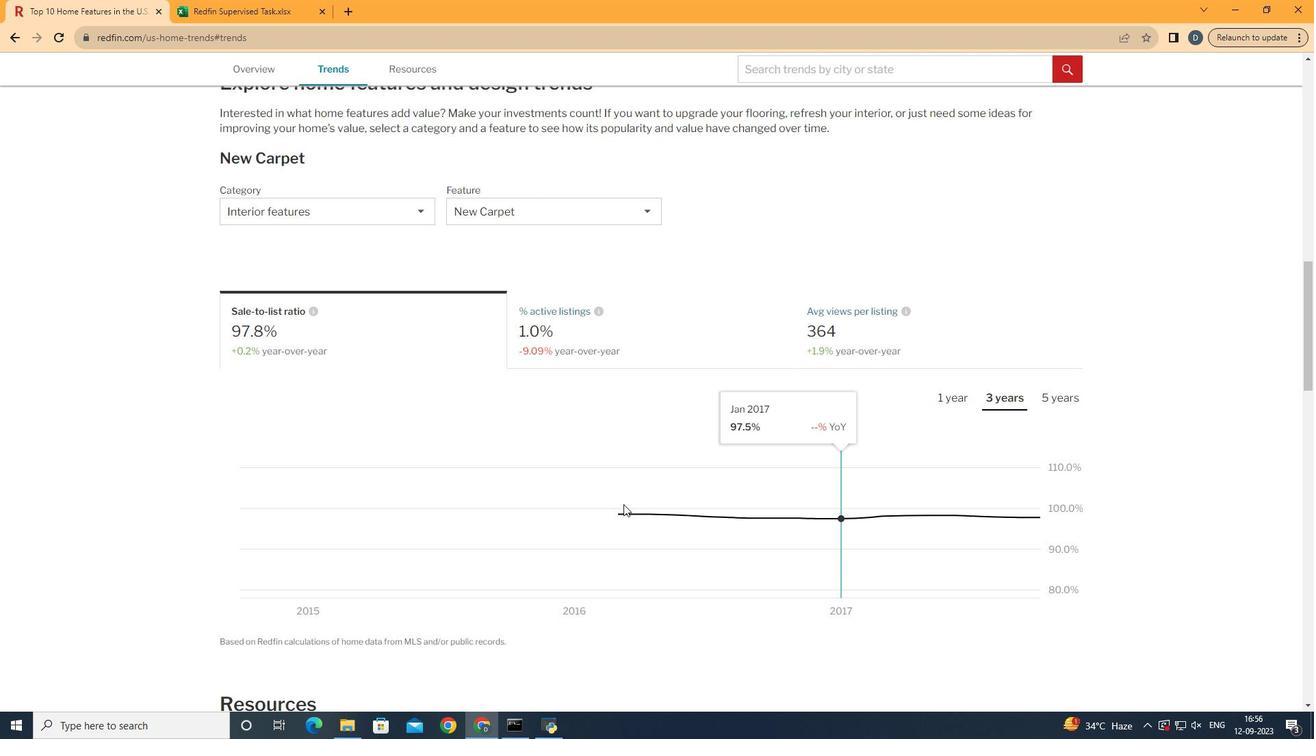 
Action: Mouse pressed left at (1015, 402)
Screenshot: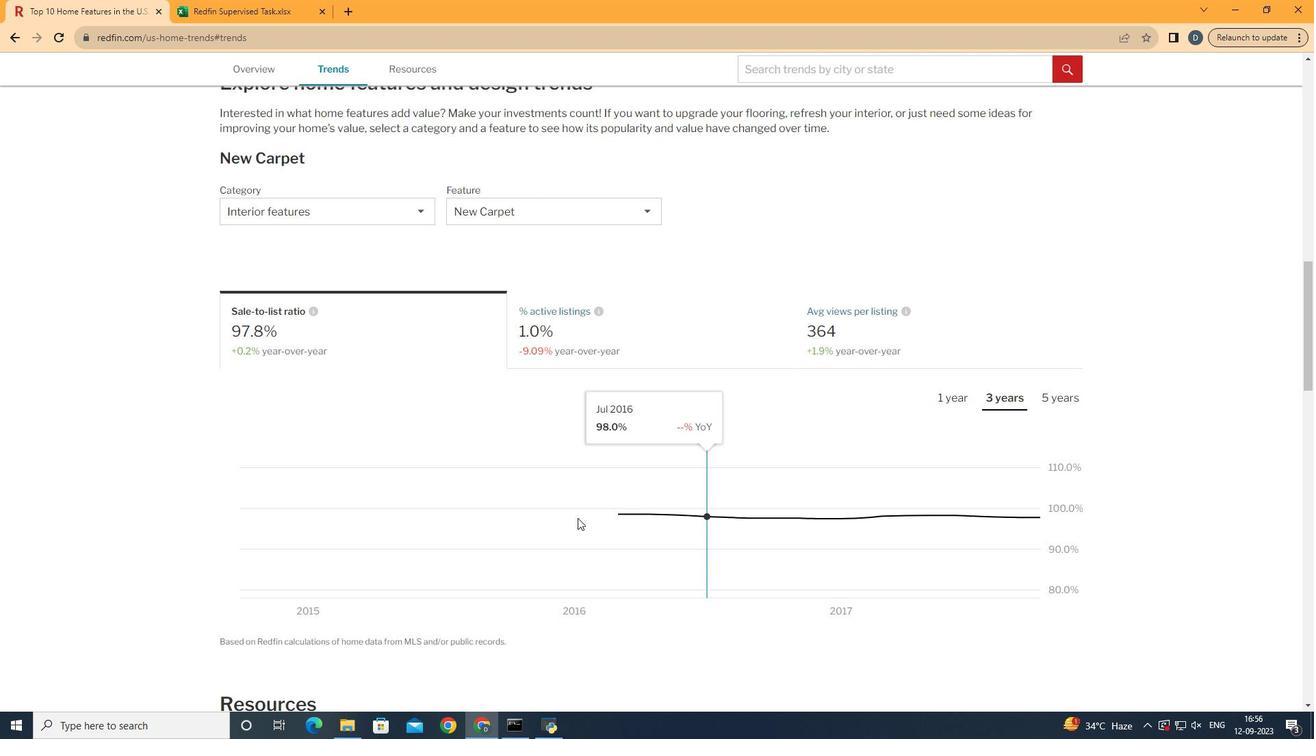 
Action: Mouse moved to (1023, 522)
Screenshot: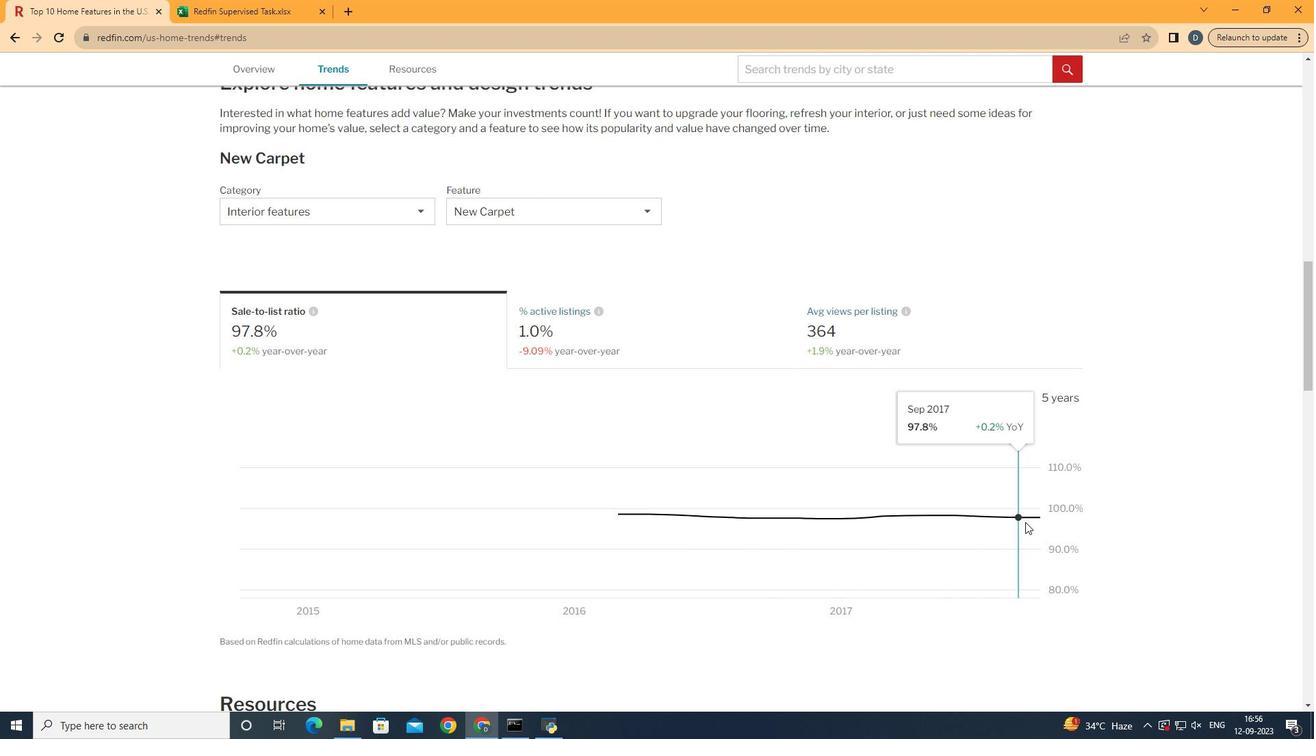 
